 Task: Search one way flight ticket for 5 adults, 2 children, 1 infant in seat and 2 infants on lap in economy from Scottsbluff: Western Nebraska Regional Airport (william B. Heilig Field) to Springfield: Abraham Lincoln Capital Airport on 5-2-2023. Choice of flights is Frontier. Number of bags: 6 checked bags. Price is upto 77000. Outbound departure time preference is 13:45.
Action: Mouse moved to (286, 260)
Screenshot: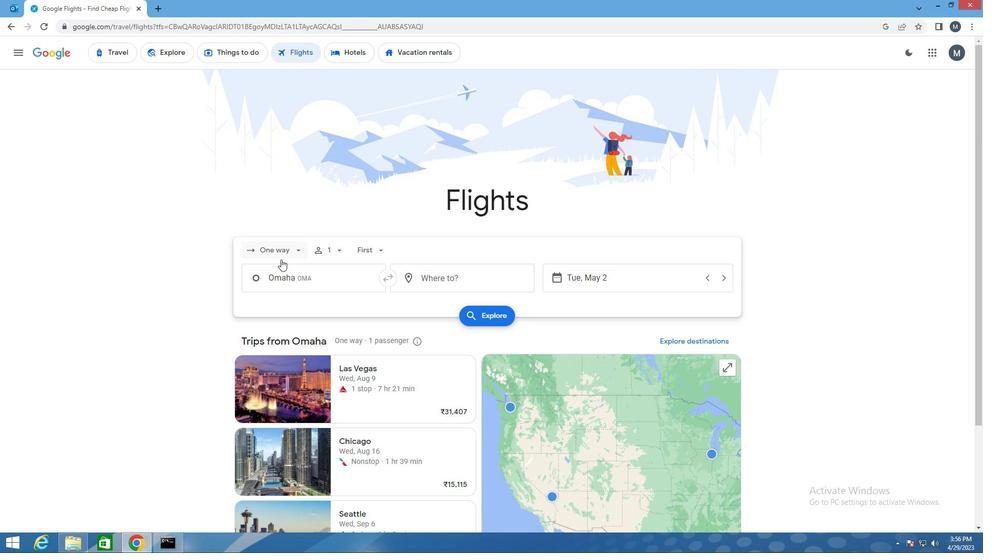
Action: Mouse pressed left at (286, 260)
Screenshot: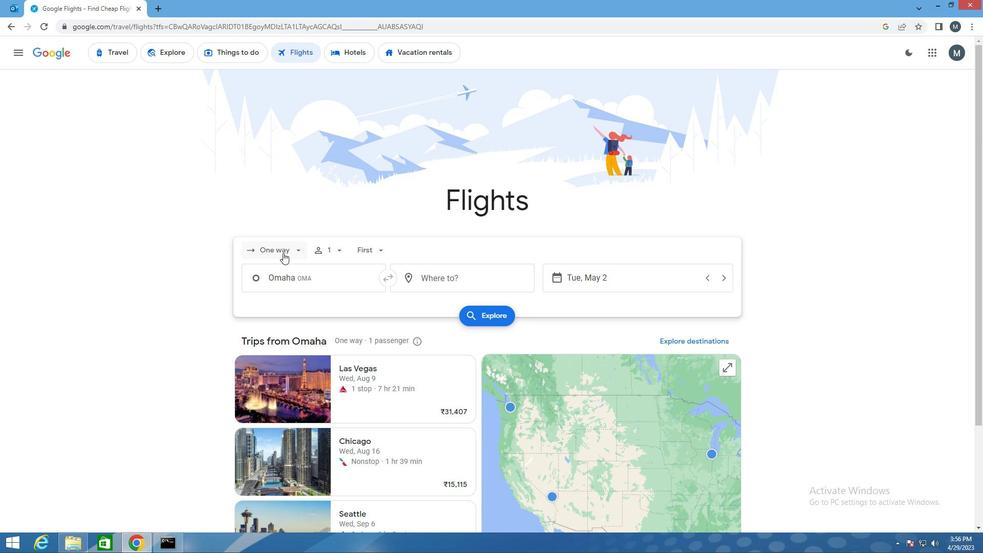 
Action: Mouse moved to (294, 301)
Screenshot: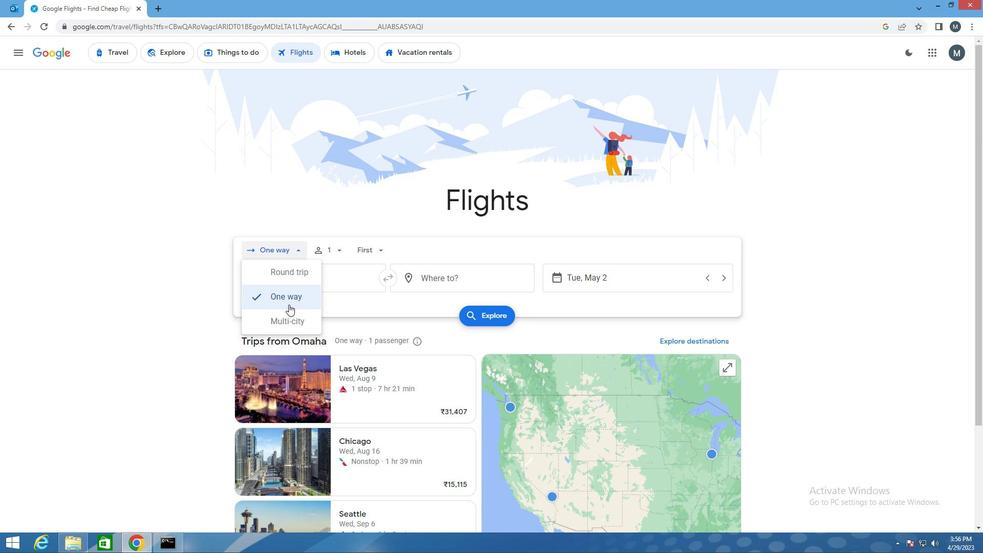 
Action: Mouse pressed left at (294, 301)
Screenshot: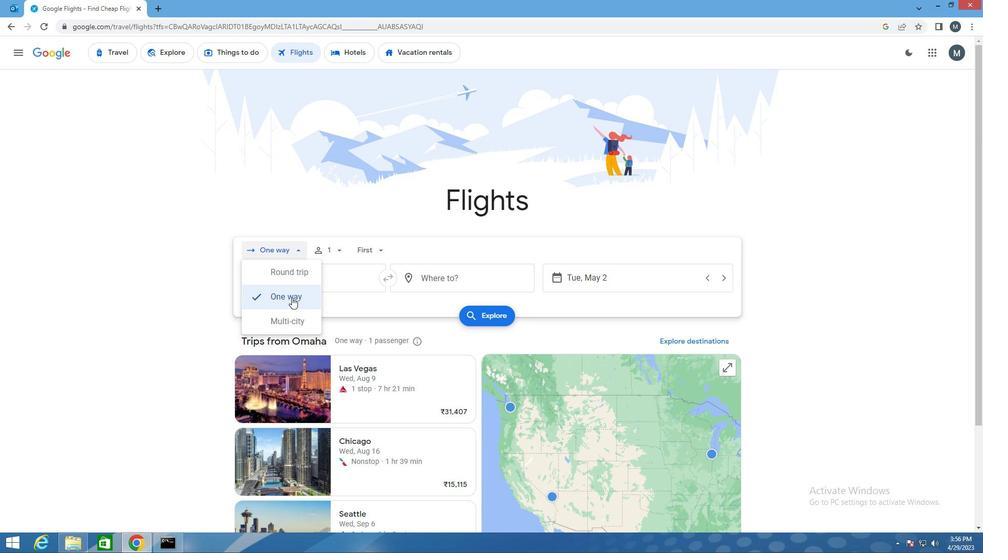 
Action: Mouse moved to (333, 258)
Screenshot: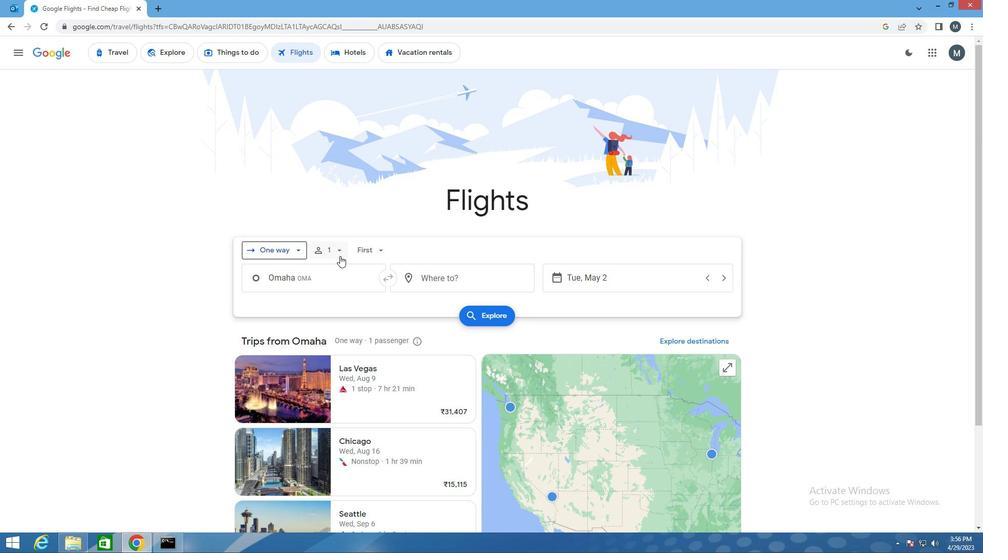 
Action: Mouse pressed left at (333, 258)
Screenshot: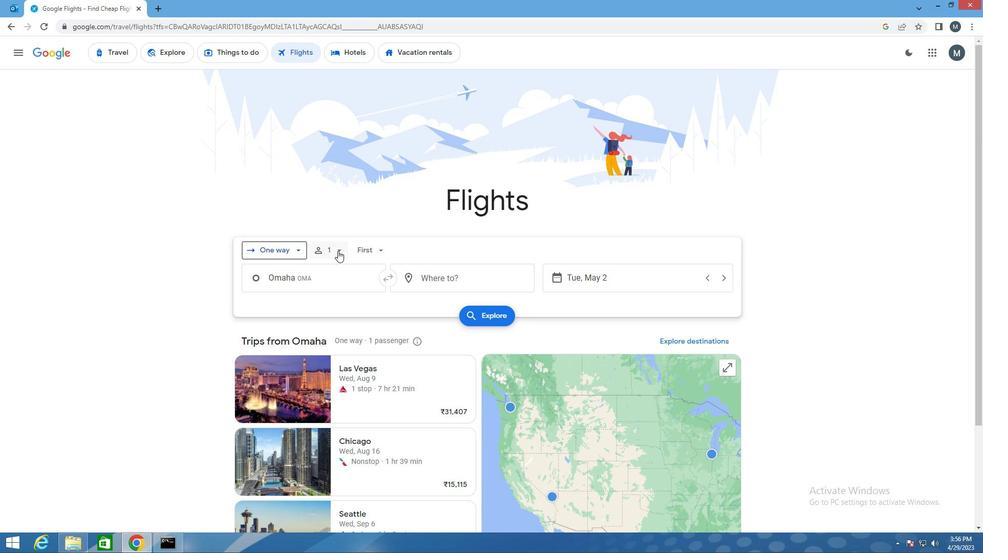 
Action: Mouse moved to (402, 282)
Screenshot: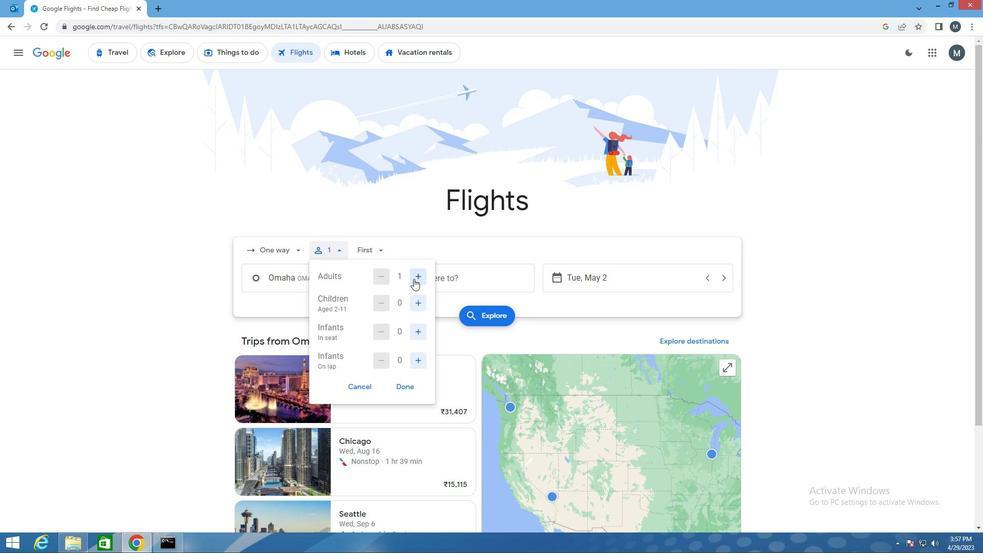 
Action: Mouse pressed left at (402, 282)
Screenshot: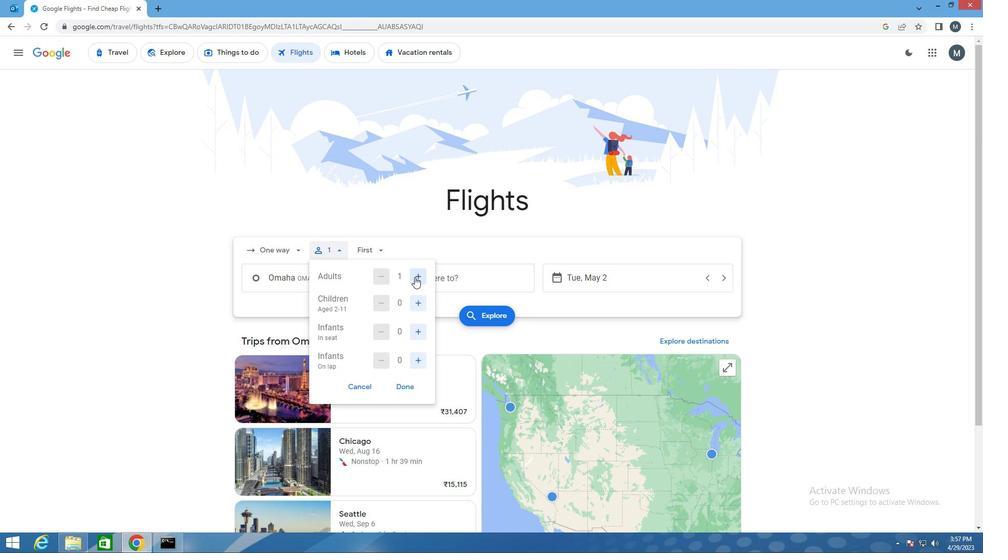 
Action: Mouse pressed left at (402, 282)
Screenshot: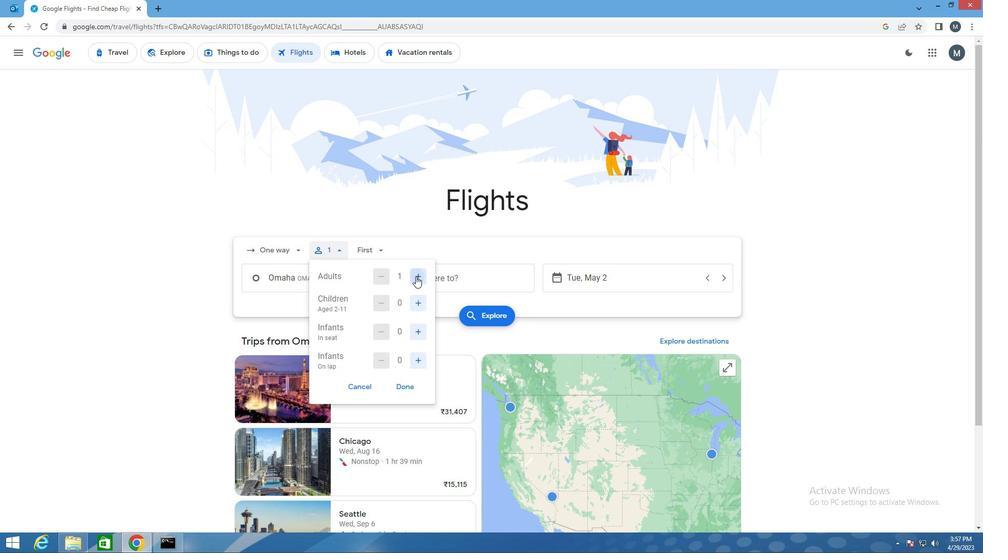
Action: Mouse pressed left at (402, 282)
Screenshot: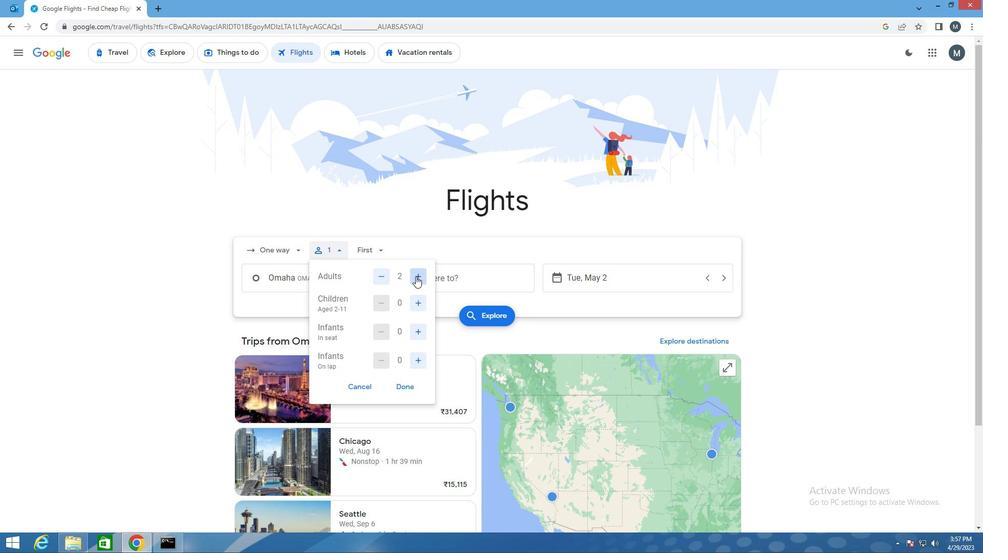 
Action: Mouse pressed left at (402, 282)
Screenshot: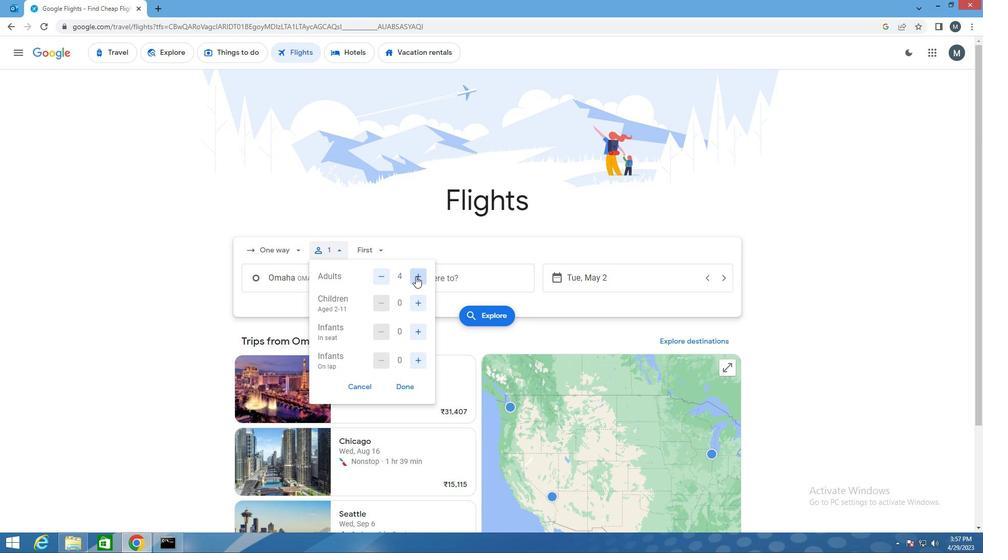 
Action: Mouse moved to (408, 306)
Screenshot: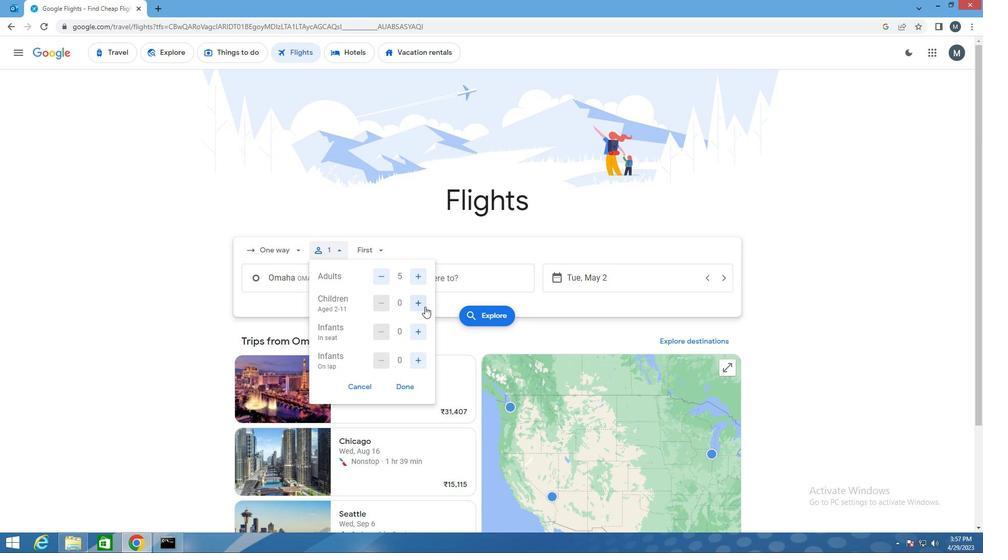 
Action: Mouse pressed left at (408, 306)
Screenshot: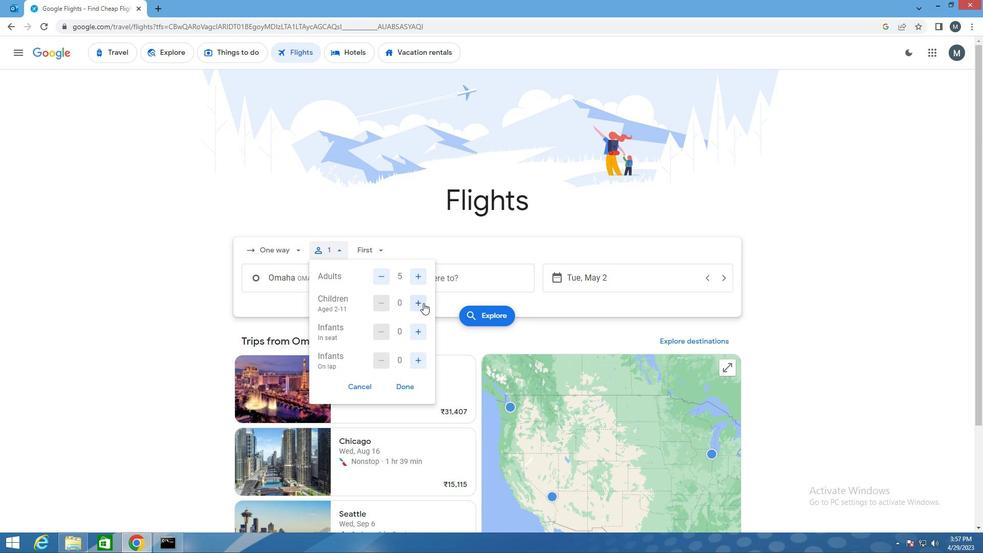 
Action: Mouse pressed left at (408, 306)
Screenshot: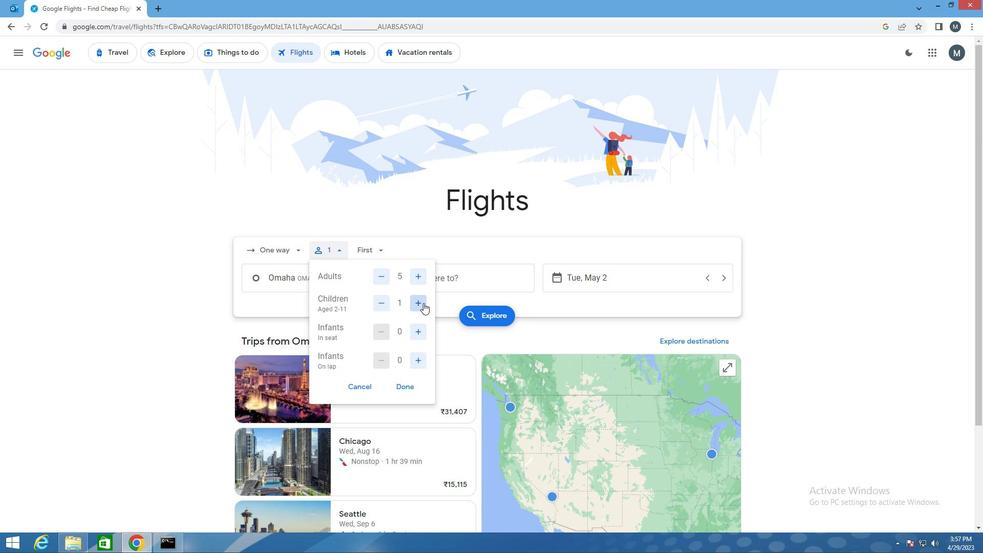 
Action: Mouse moved to (403, 329)
Screenshot: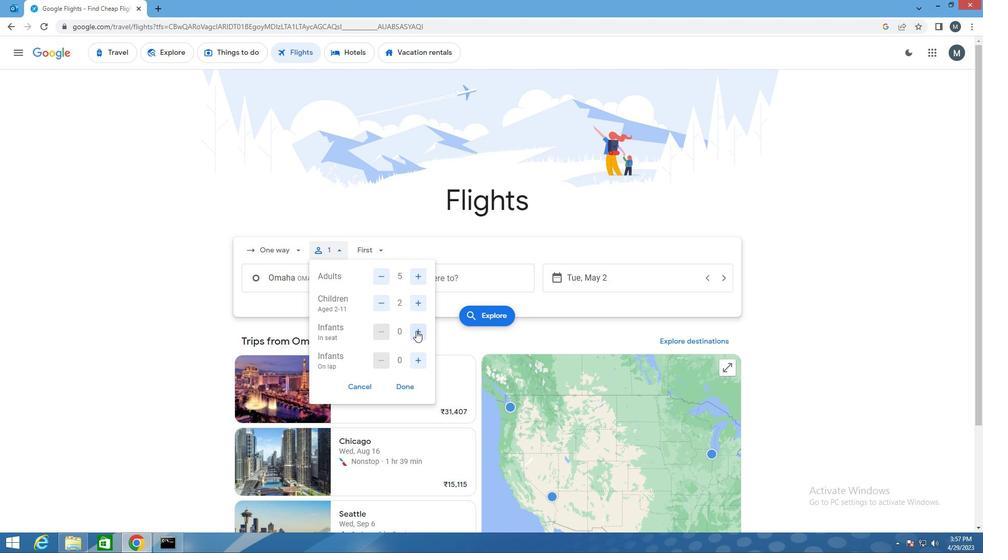
Action: Mouse pressed left at (403, 329)
Screenshot: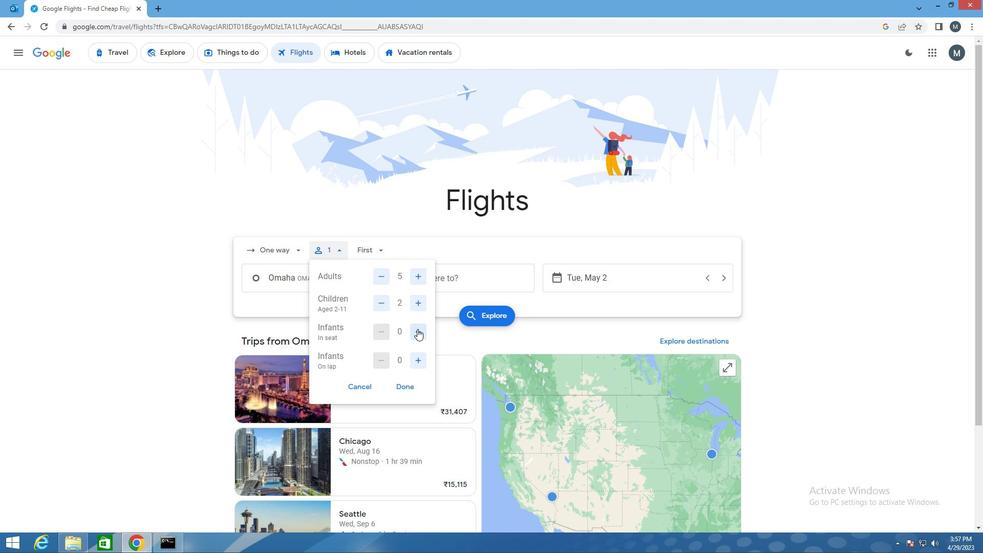 
Action: Mouse moved to (402, 356)
Screenshot: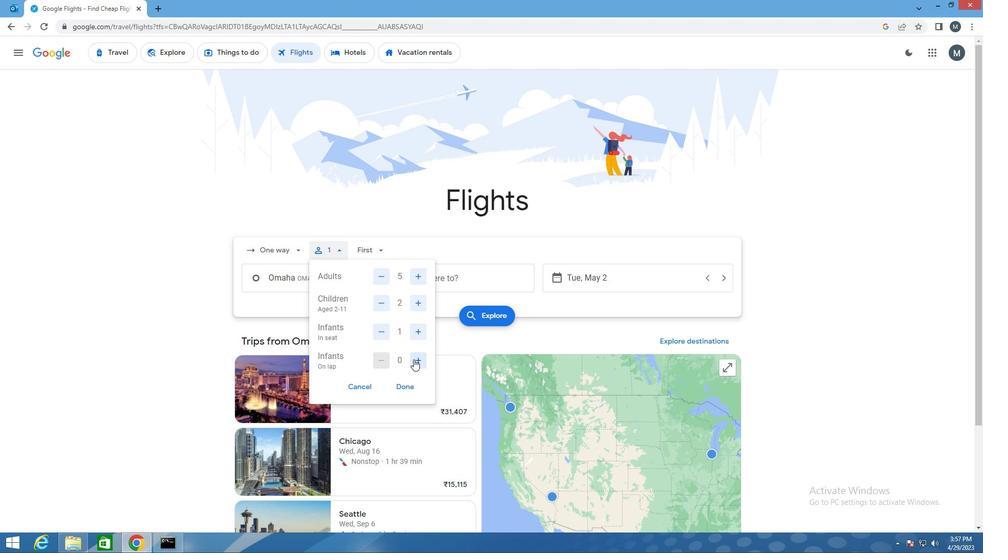 
Action: Mouse pressed left at (402, 356)
Screenshot: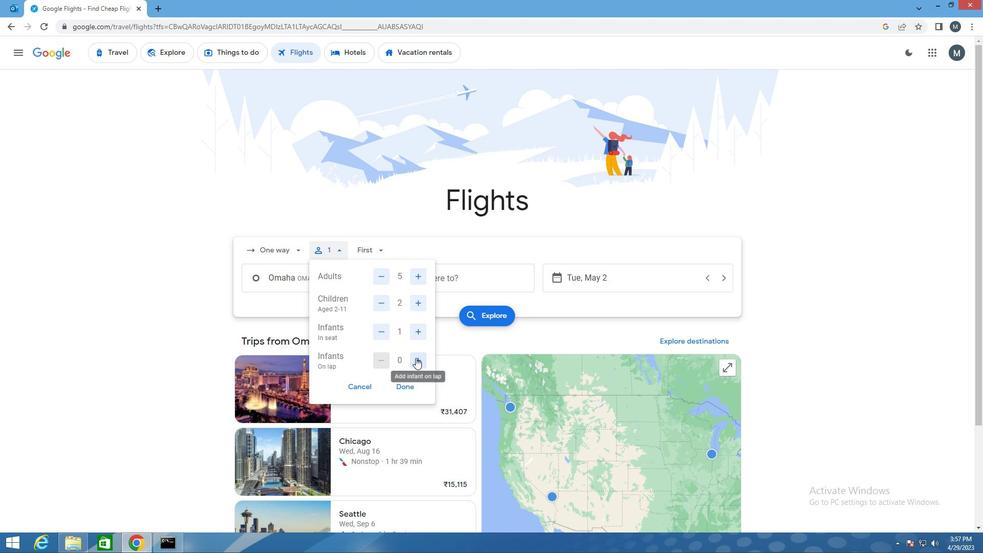 
Action: Mouse pressed left at (402, 356)
Screenshot: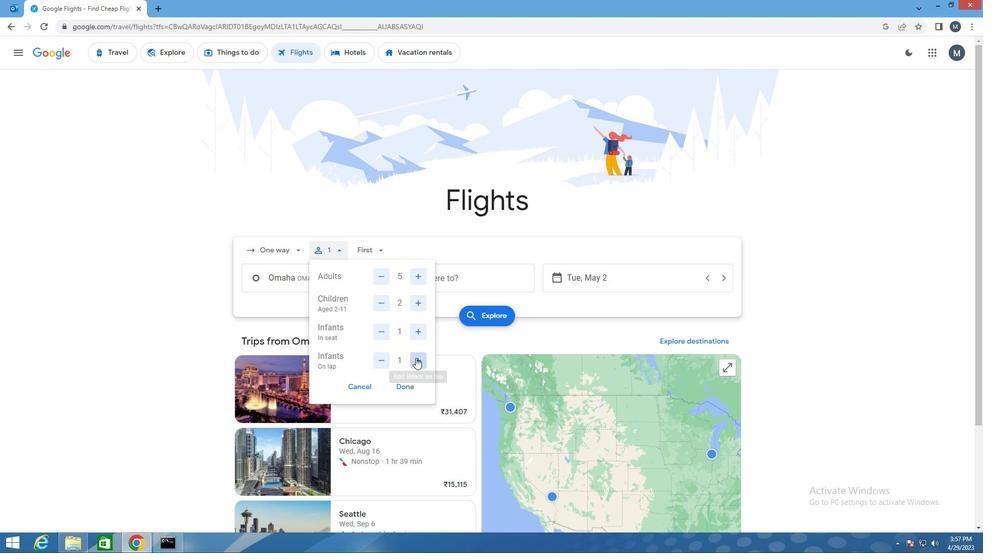 
Action: Mouse moved to (367, 357)
Screenshot: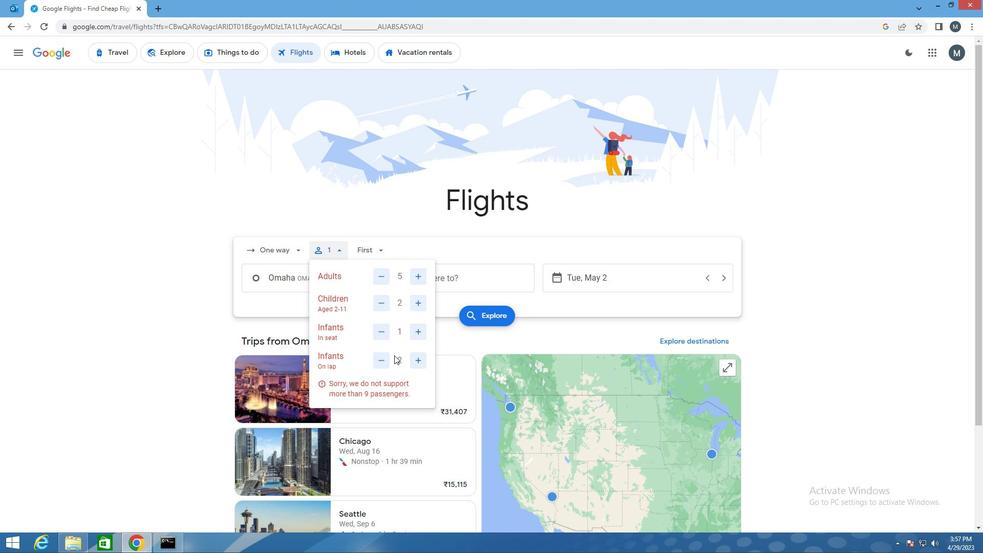 
Action: Mouse pressed left at (367, 357)
Screenshot: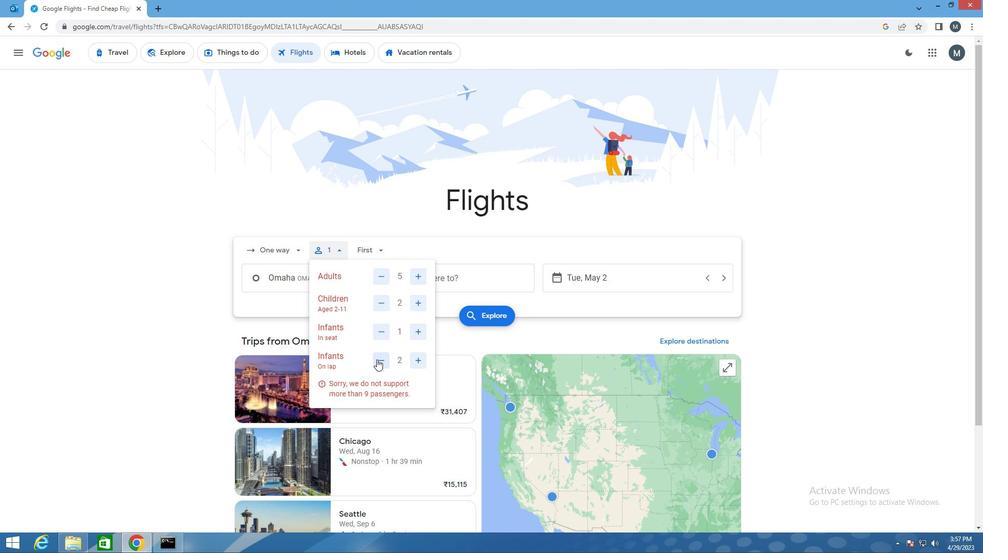 
Action: Mouse moved to (387, 382)
Screenshot: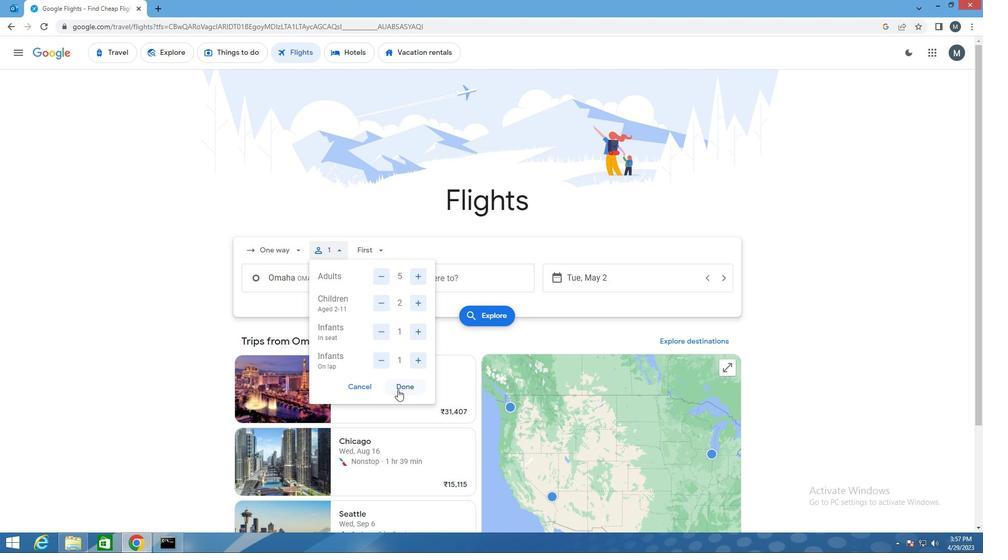 
Action: Mouse pressed left at (387, 382)
Screenshot: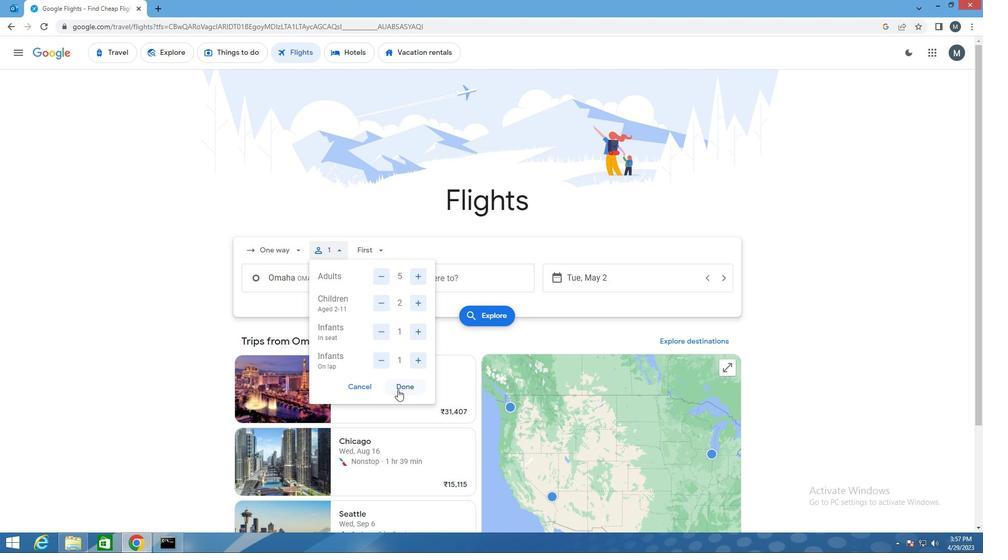 
Action: Mouse moved to (366, 255)
Screenshot: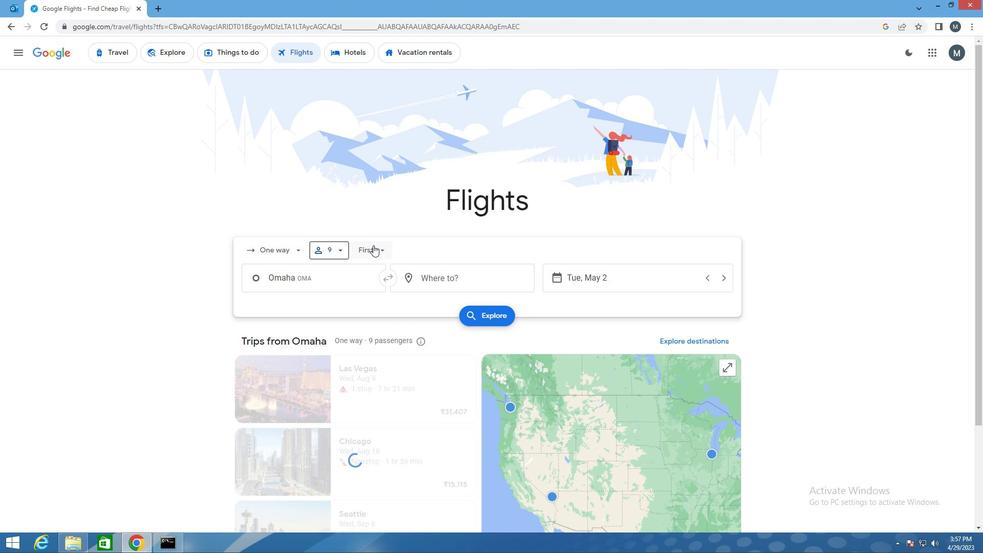 
Action: Mouse pressed left at (366, 255)
Screenshot: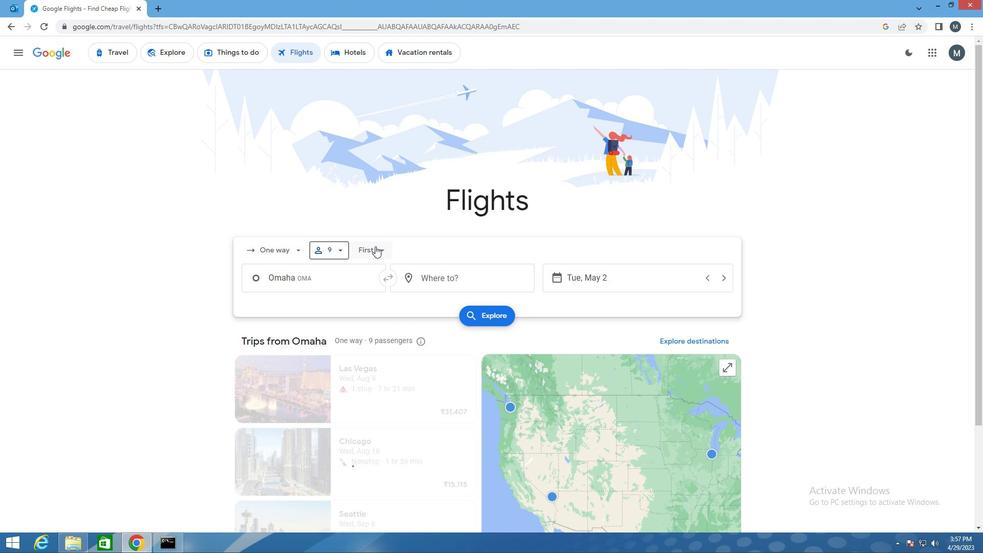 
Action: Mouse moved to (386, 276)
Screenshot: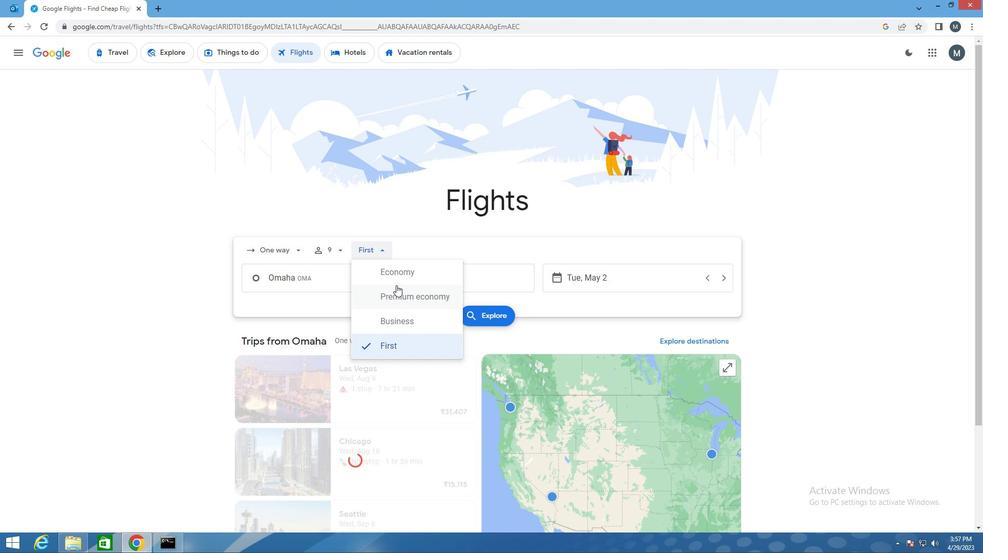 
Action: Mouse pressed left at (386, 276)
Screenshot: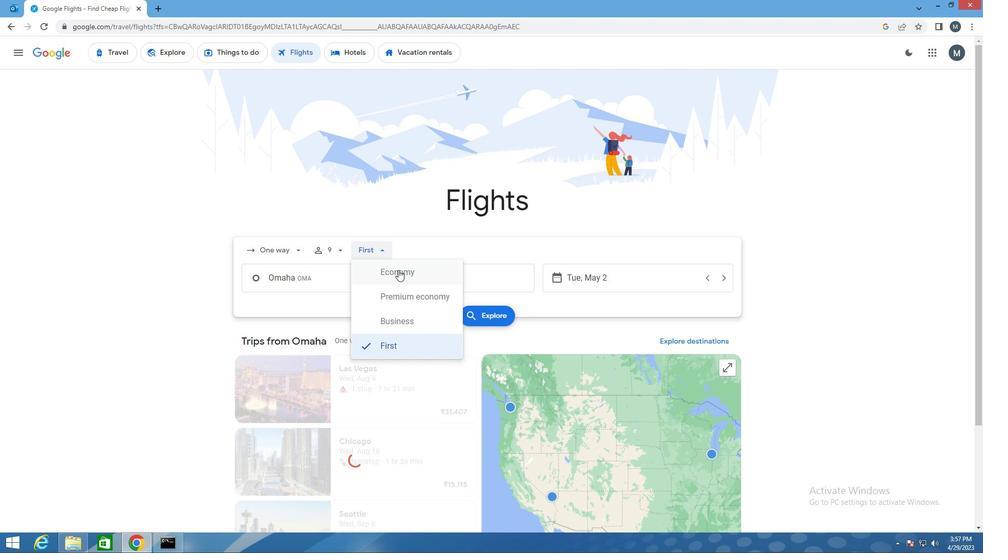 
Action: Mouse moved to (315, 289)
Screenshot: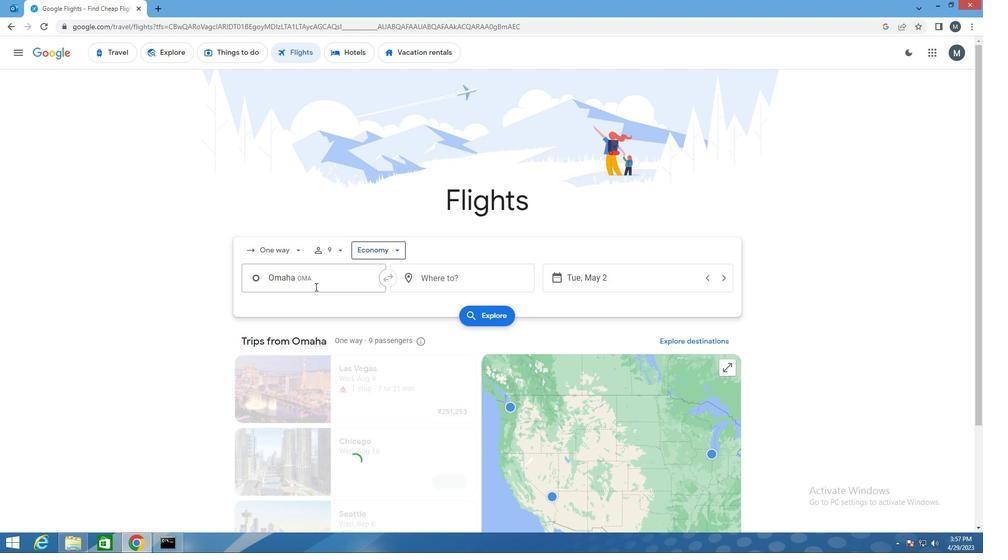 
Action: Mouse pressed left at (315, 289)
Screenshot: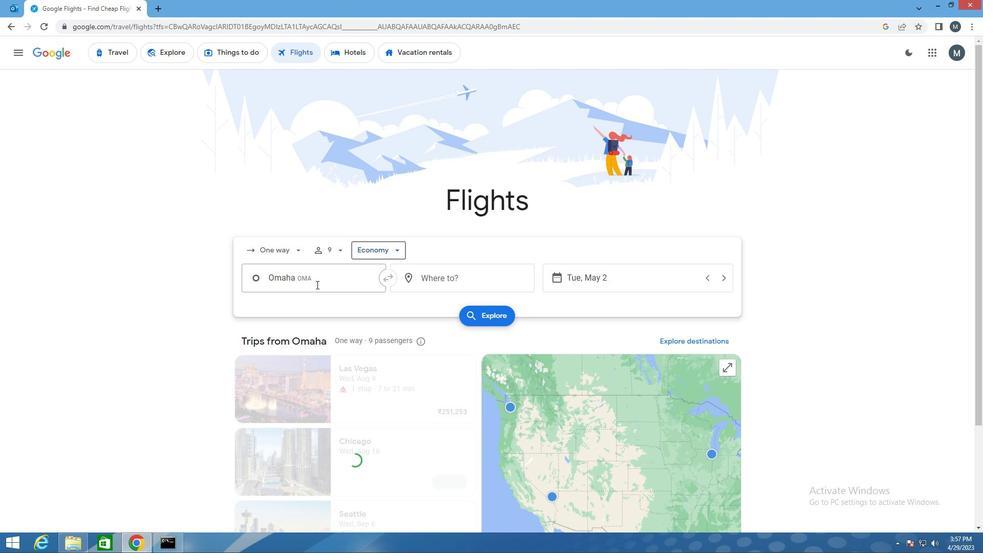 
Action: Mouse moved to (317, 288)
Screenshot: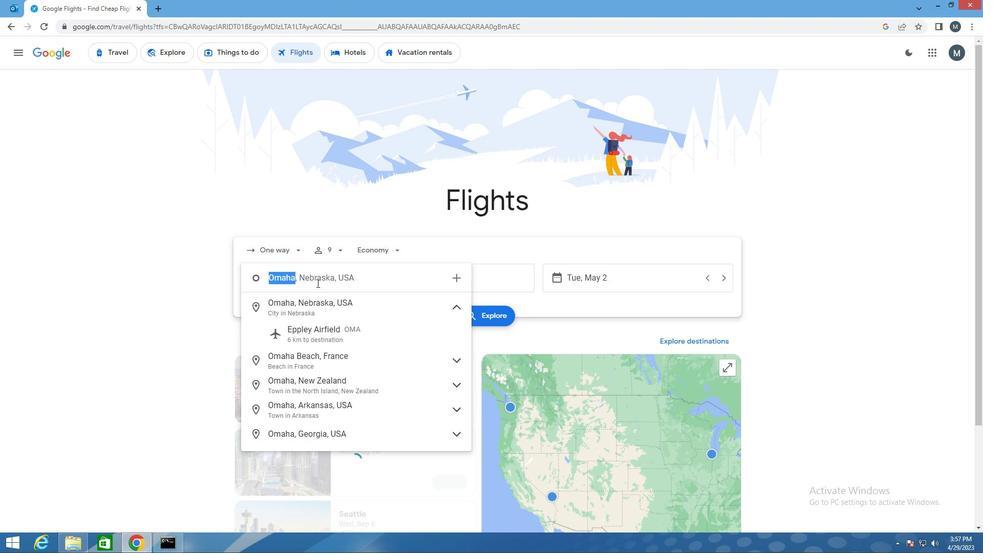 
Action: Key pressed bff
Screenshot: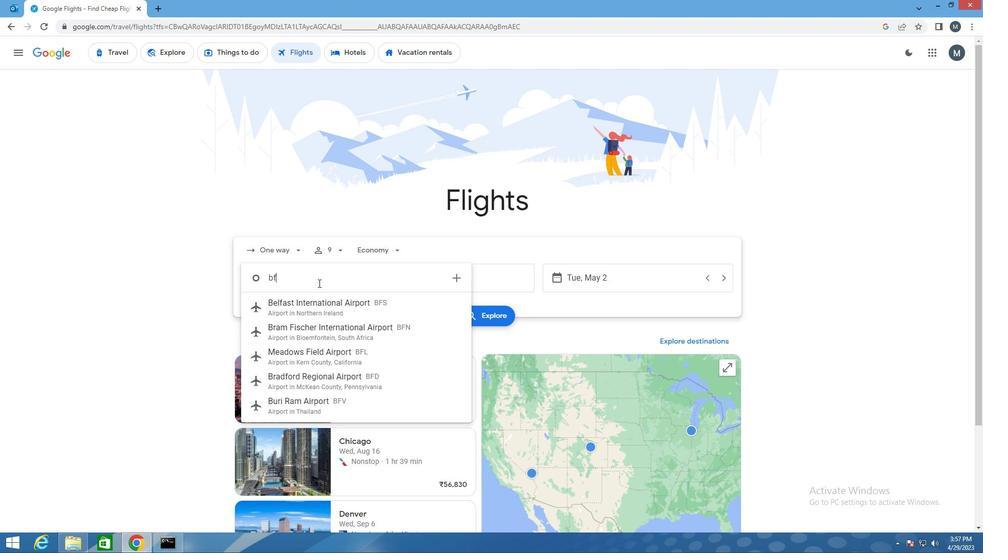 
Action: Mouse moved to (334, 312)
Screenshot: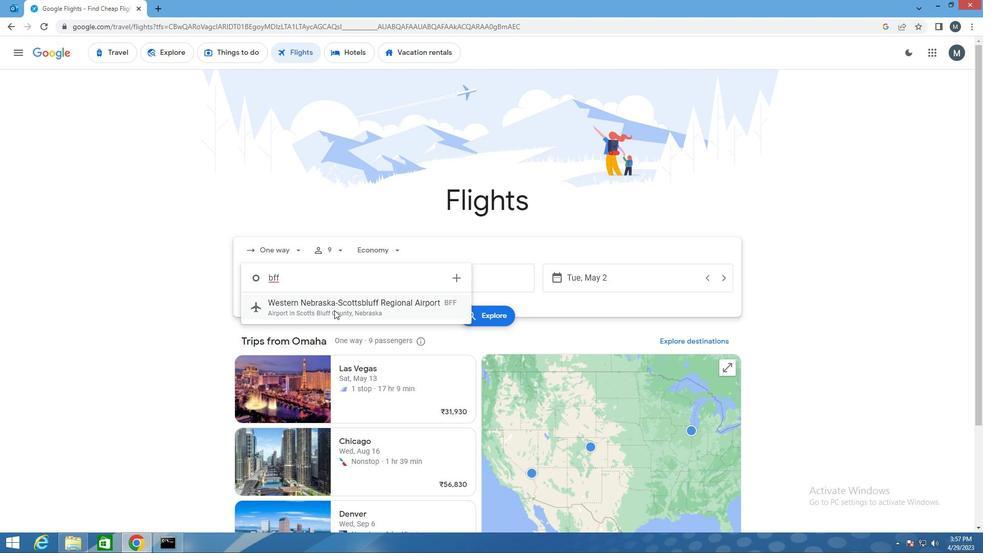 
Action: Mouse pressed left at (334, 312)
Screenshot: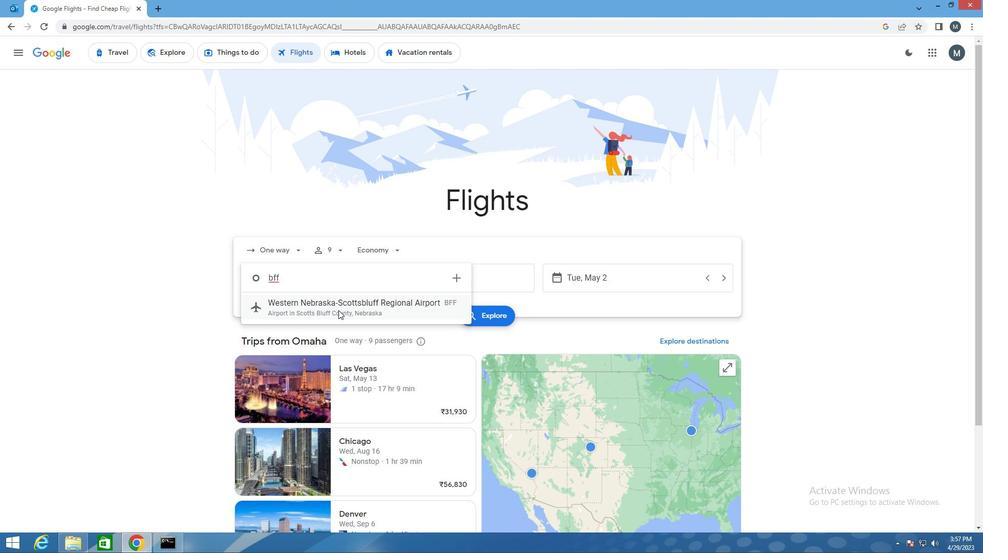 
Action: Mouse moved to (447, 278)
Screenshot: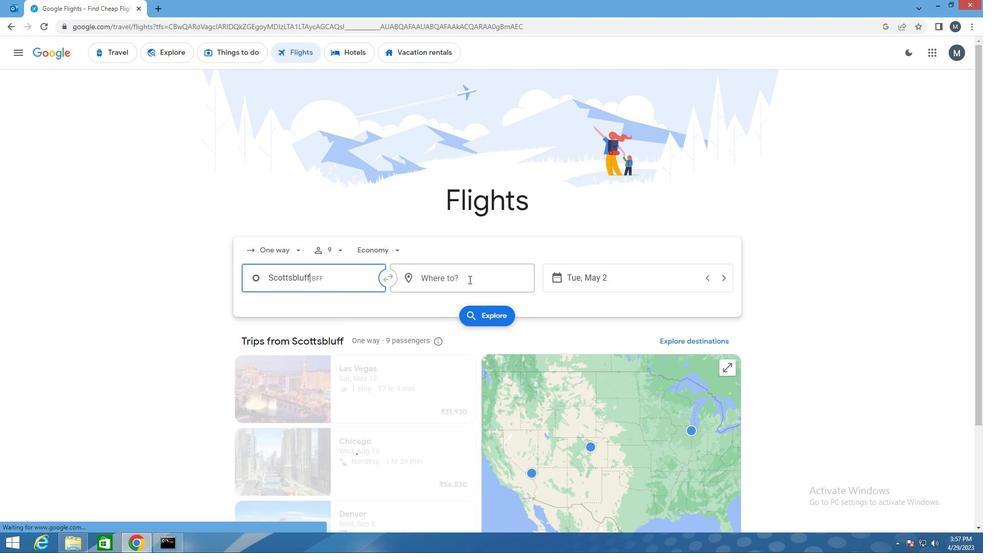 
Action: Mouse pressed left at (447, 278)
Screenshot: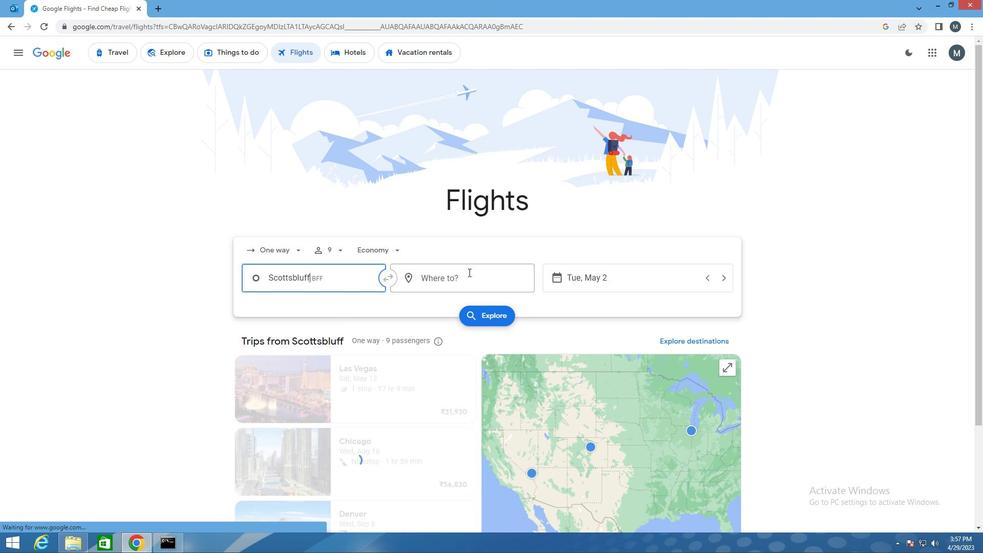 
Action: Mouse moved to (446, 278)
Screenshot: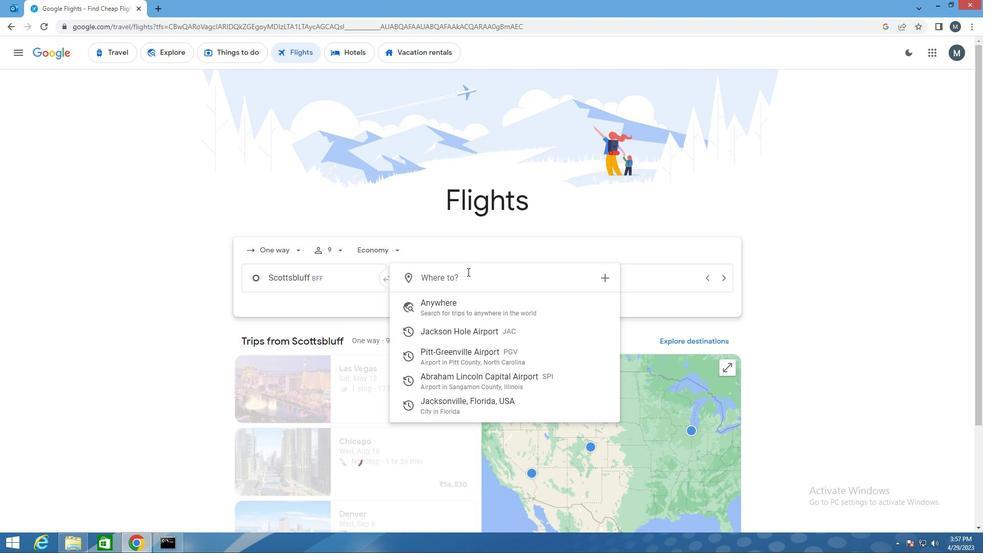 
Action: Key pressed s
Screenshot: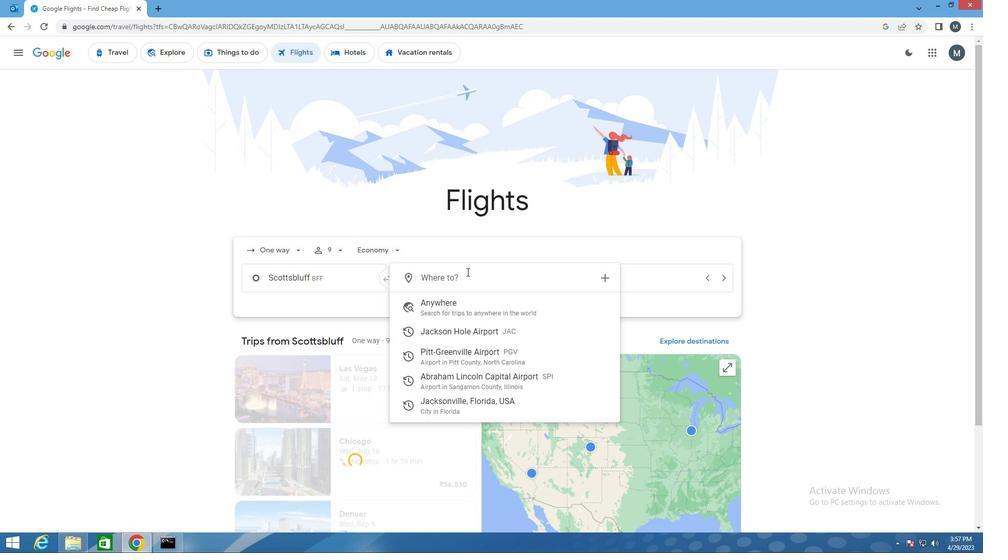 
Action: Mouse moved to (446, 278)
Screenshot: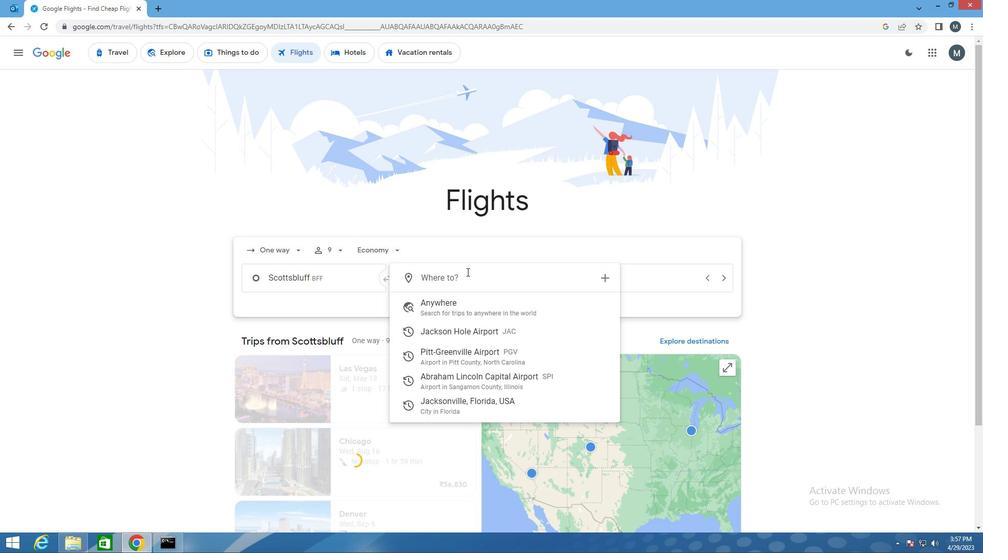 
Action: Key pressed pi
Screenshot: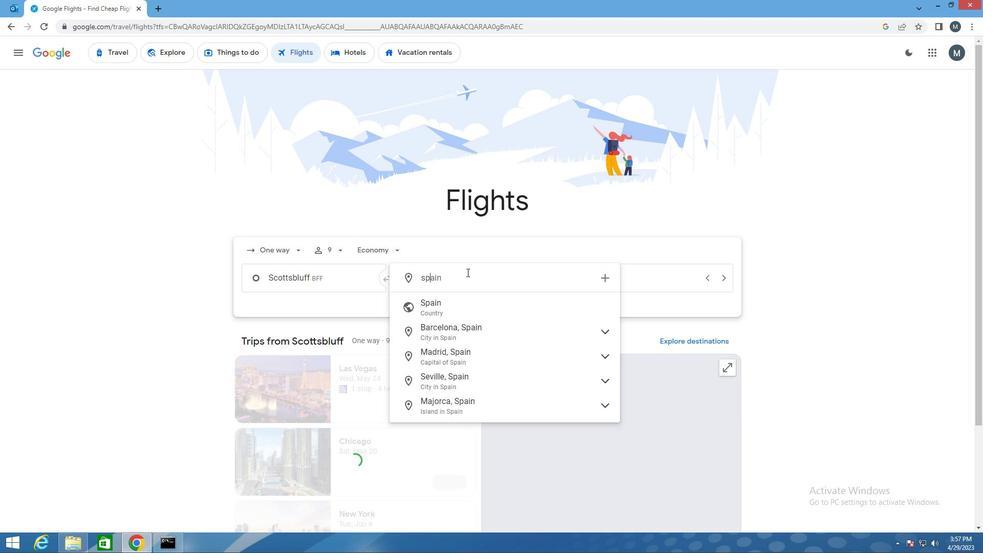
Action: Mouse moved to (445, 311)
Screenshot: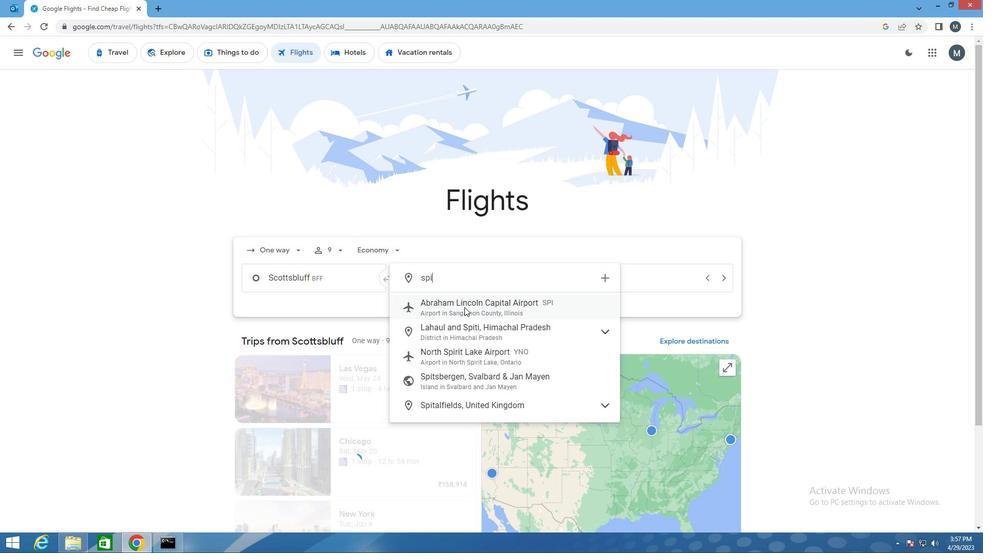 
Action: Mouse pressed left at (445, 311)
Screenshot: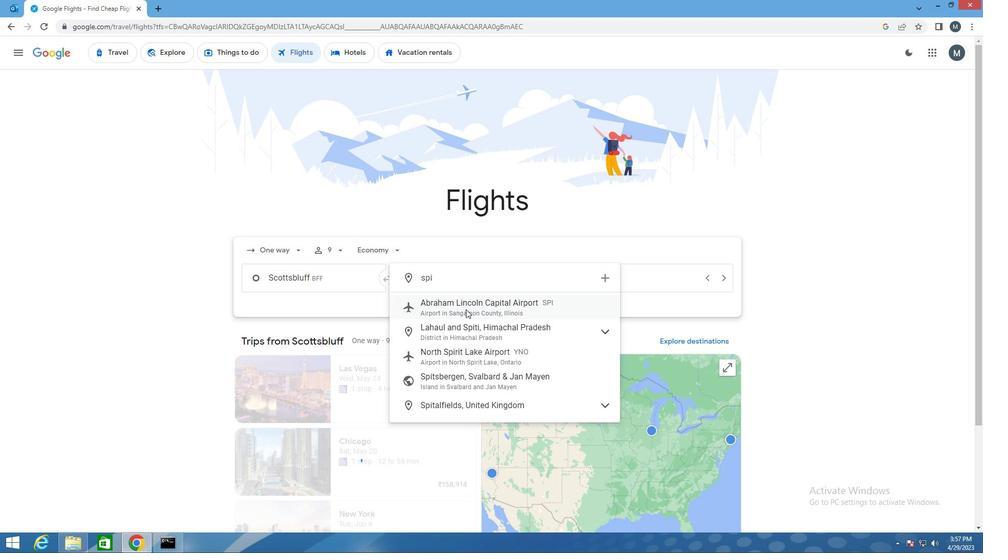 
Action: Mouse moved to (537, 276)
Screenshot: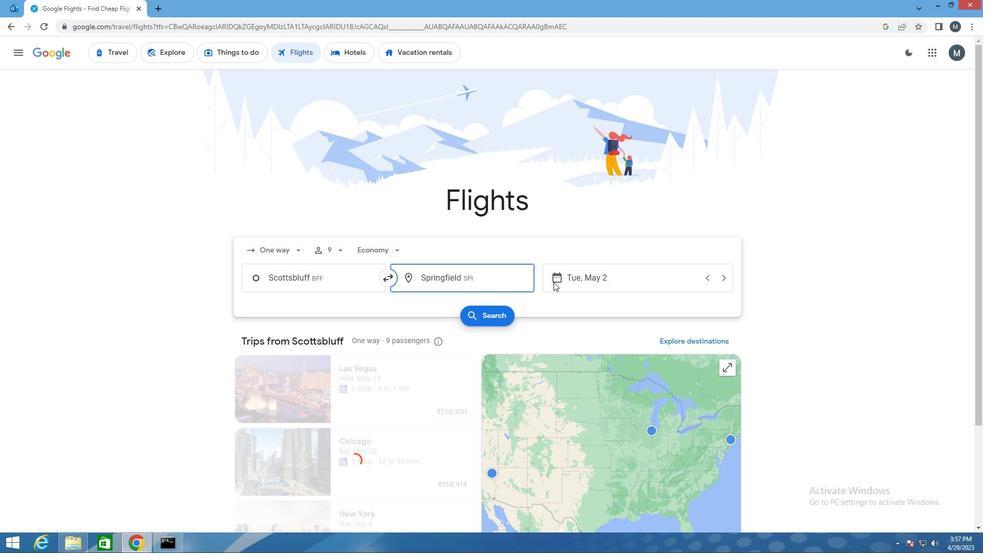 
Action: Mouse pressed left at (537, 276)
Screenshot: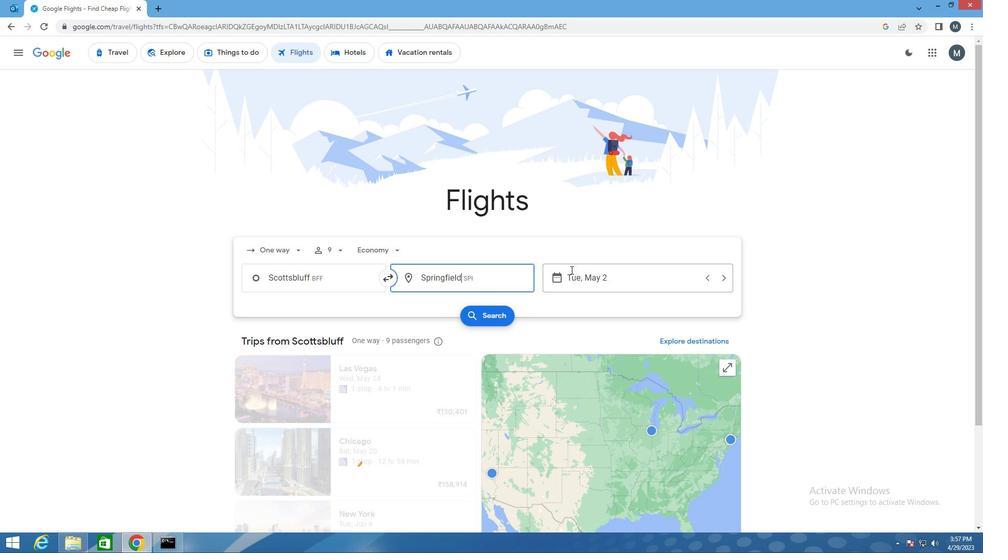 
Action: Mouse moved to (571, 346)
Screenshot: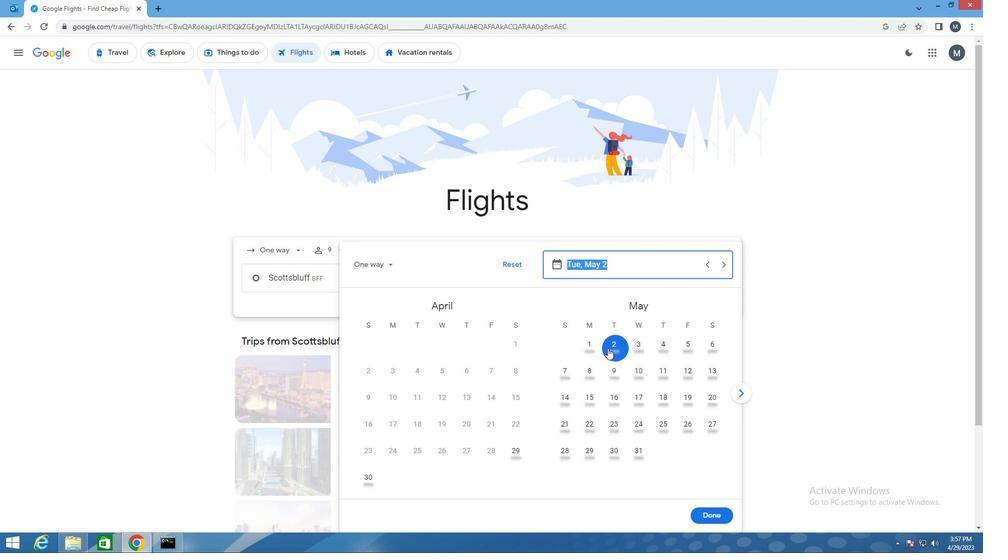 
Action: Mouse pressed left at (571, 346)
Screenshot: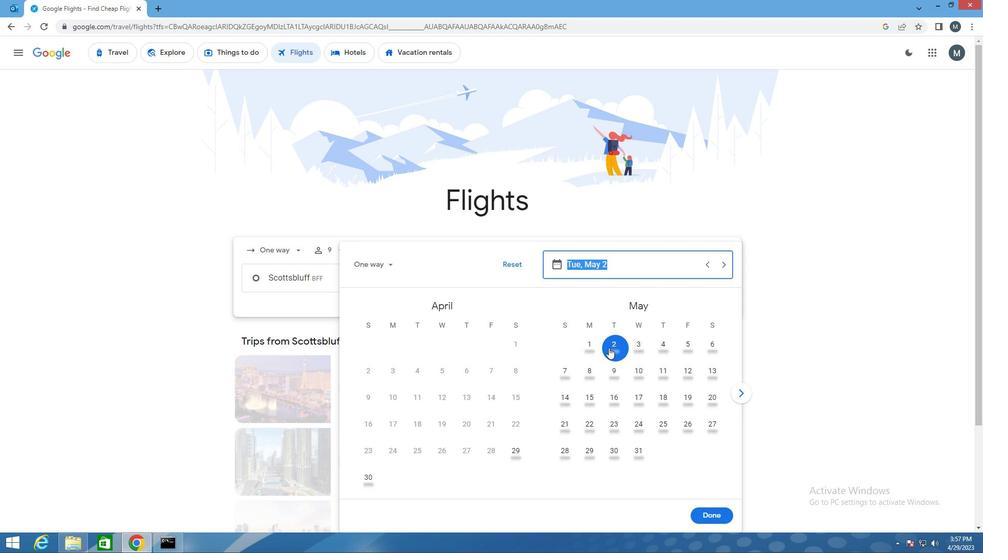 
Action: Mouse moved to (653, 497)
Screenshot: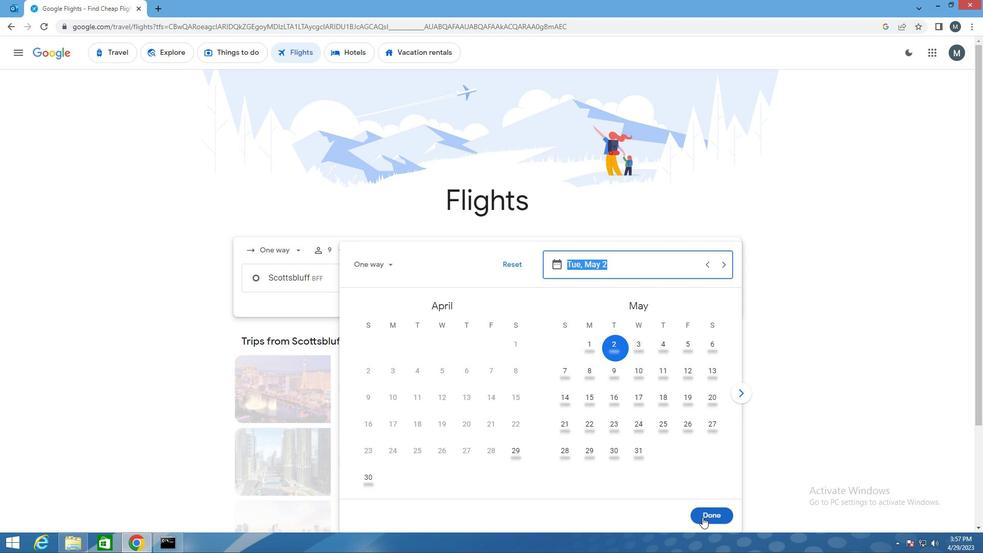 
Action: Mouse pressed left at (653, 497)
Screenshot: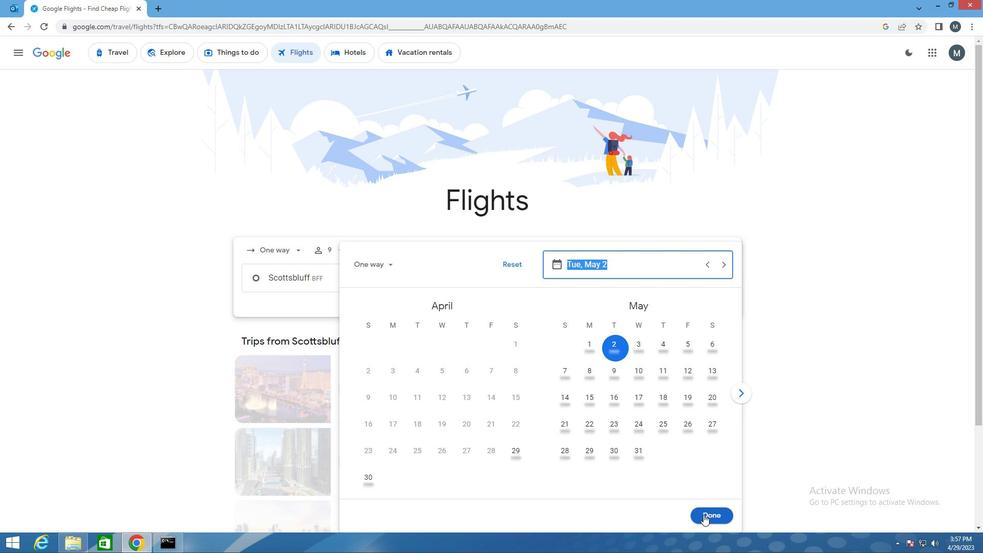 
Action: Mouse moved to (449, 317)
Screenshot: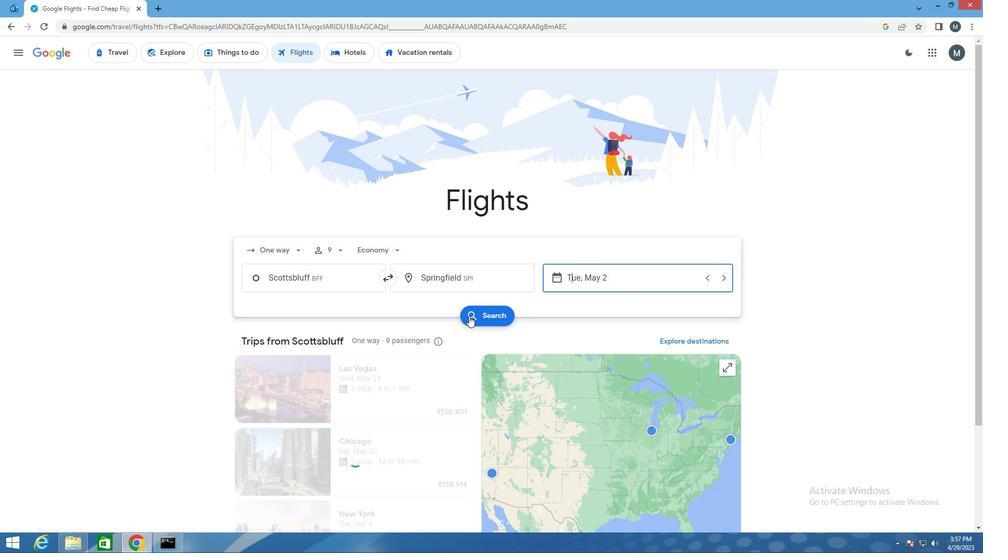 
Action: Mouse pressed left at (449, 317)
Screenshot: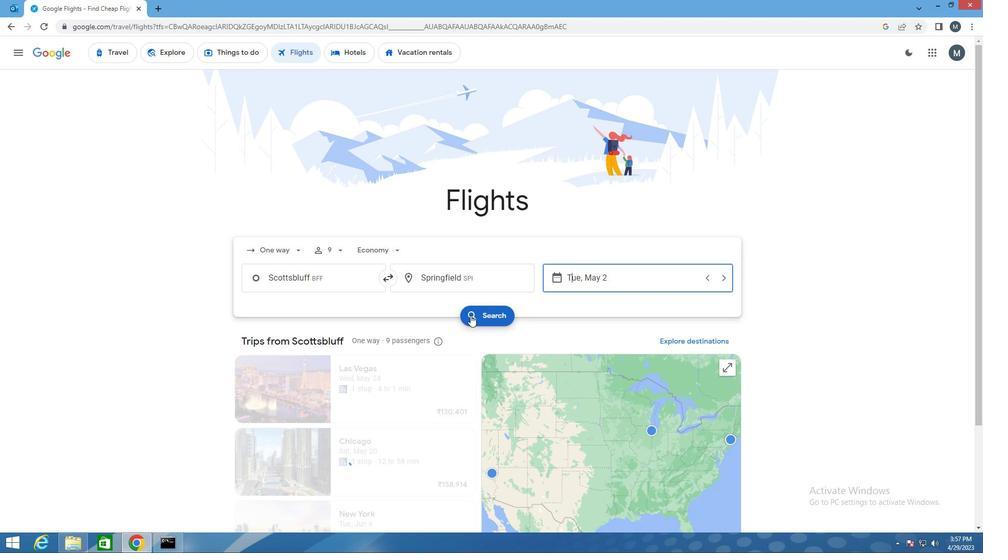 
Action: Mouse moved to (254, 170)
Screenshot: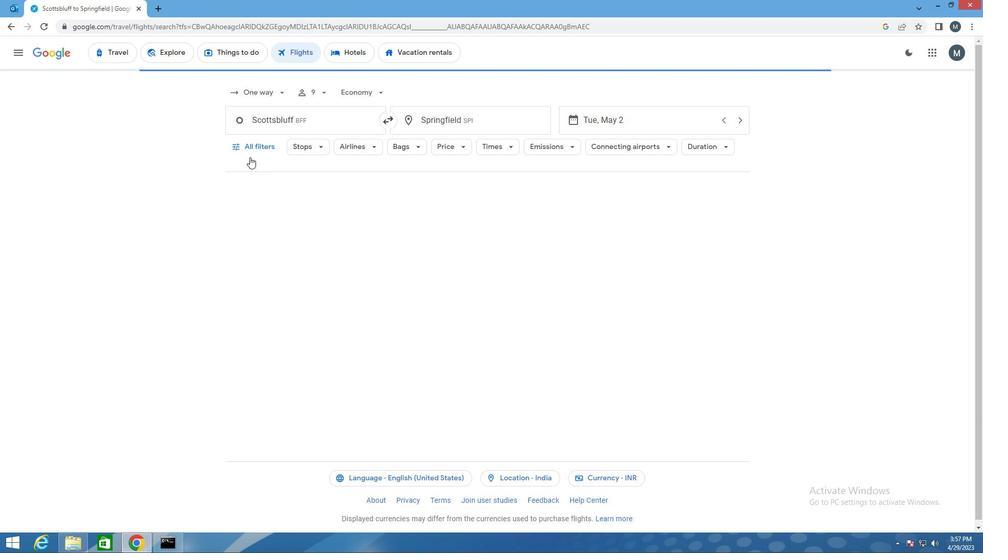 
Action: Mouse pressed left at (254, 170)
Screenshot: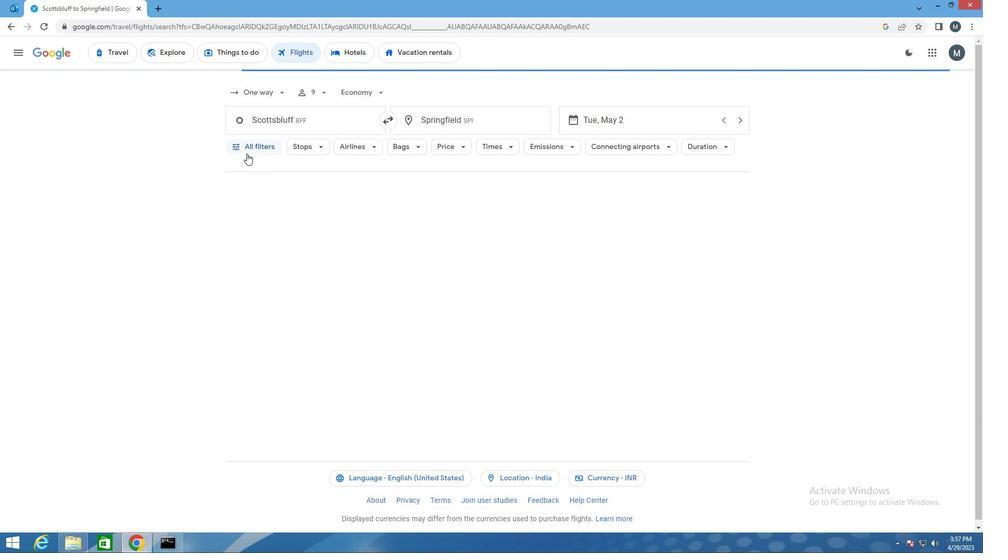 
Action: Mouse moved to (308, 290)
Screenshot: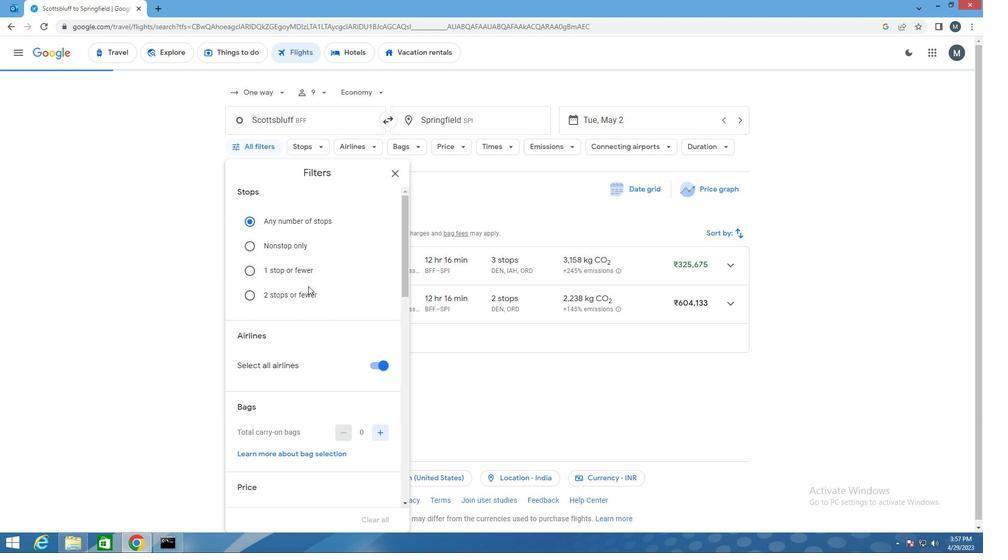 
Action: Mouse scrolled (308, 290) with delta (0, 0)
Screenshot: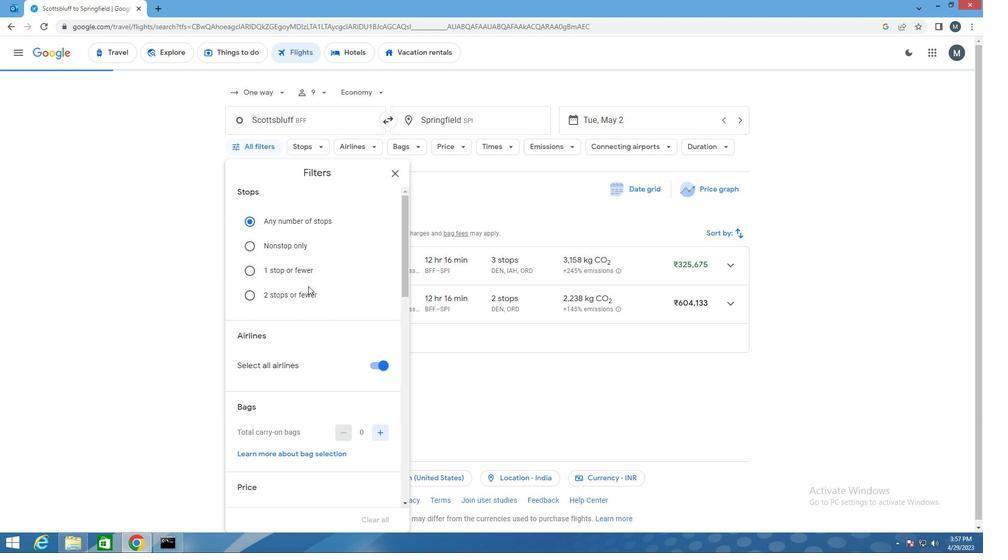 
Action: Mouse moved to (308, 291)
Screenshot: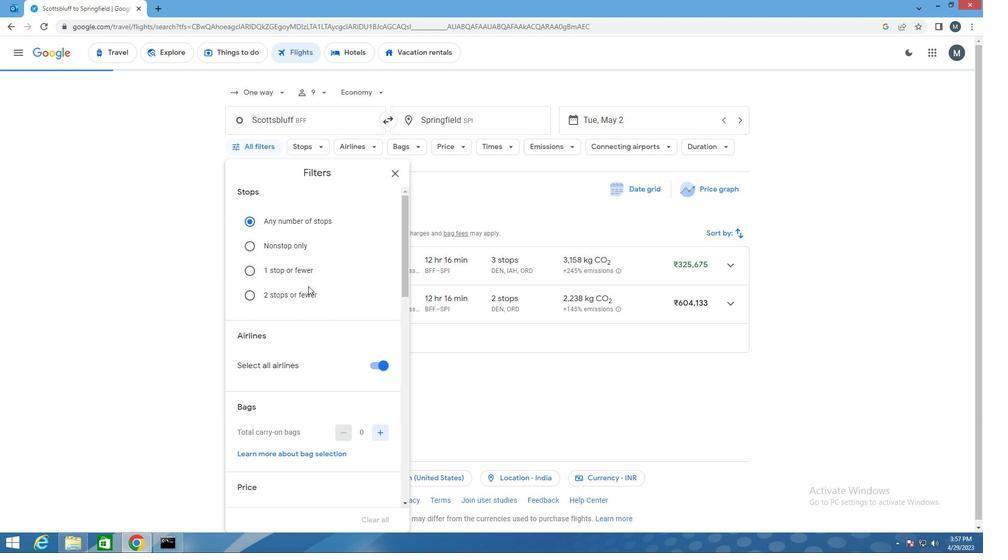 
Action: Mouse scrolled (308, 290) with delta (0, 0)
Screenshot: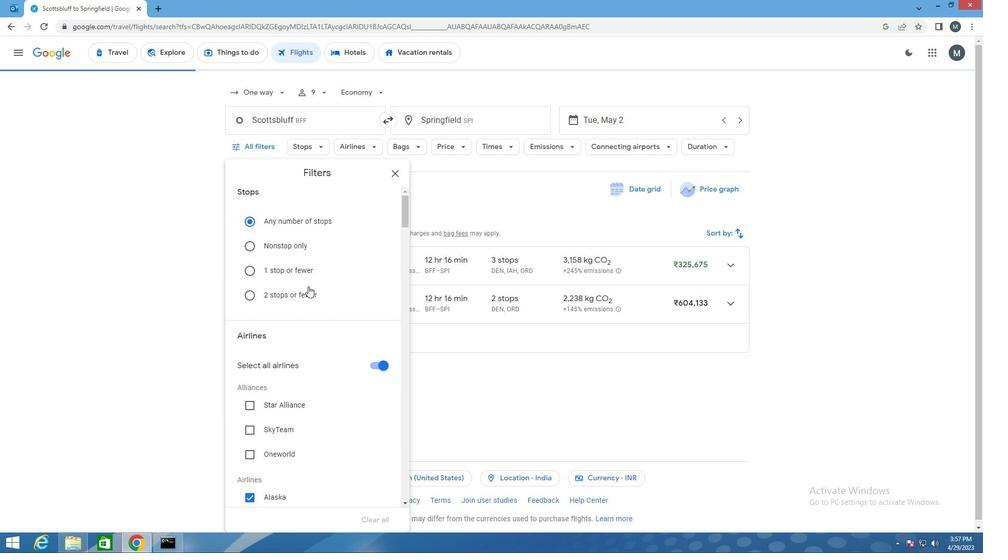 
Action: Mouse moved to (367, 271)
Screenshot: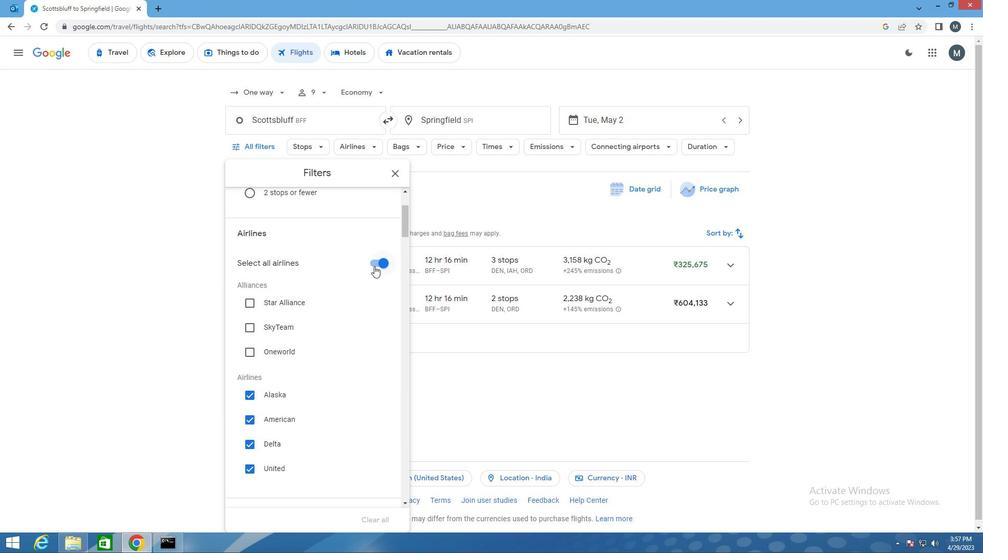 
Action: Mouse pressed left at (367, 271)
Screenshot: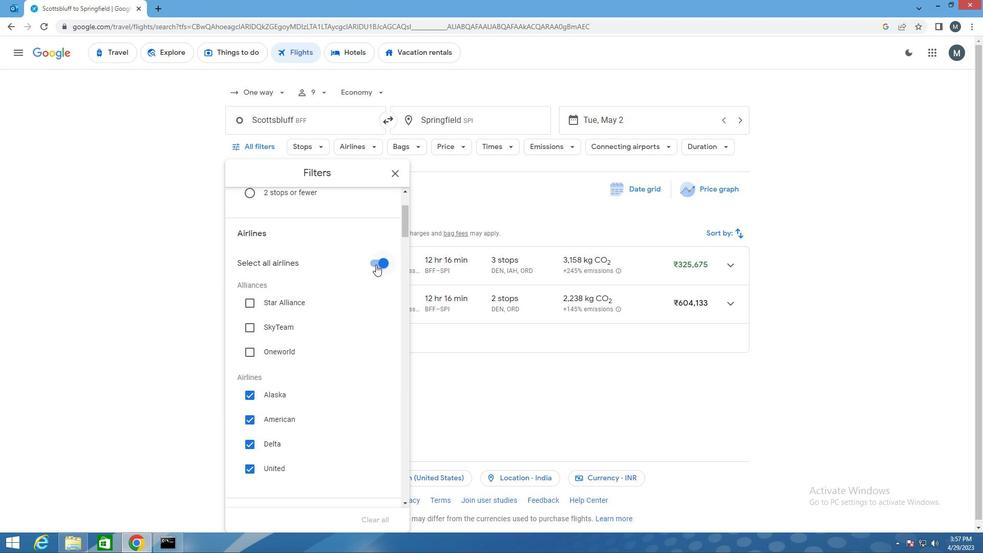 
Action: Mouse moved to (302, 339)
Screenshot: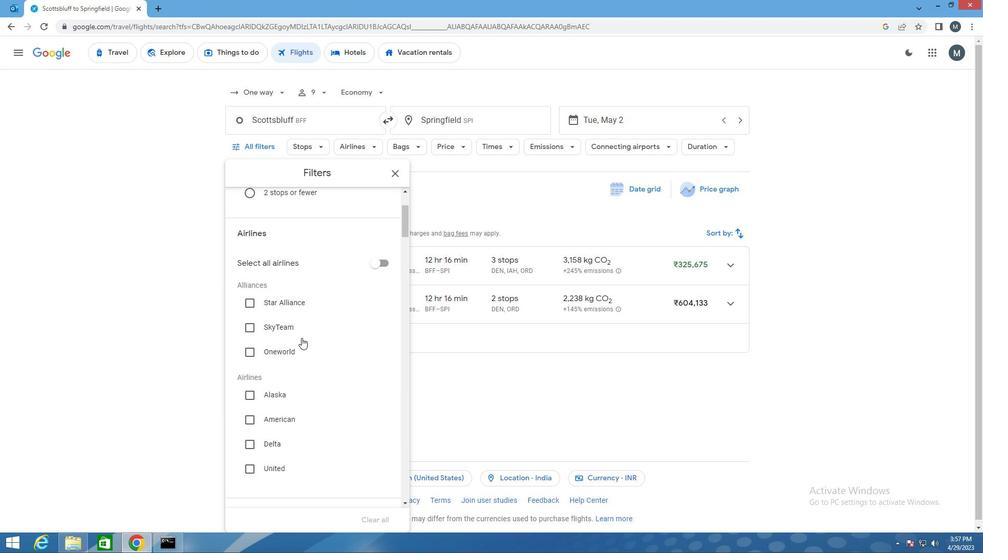 
Action: Mouse scrolled (302, 338) with delta (0, 0)
Screenshot: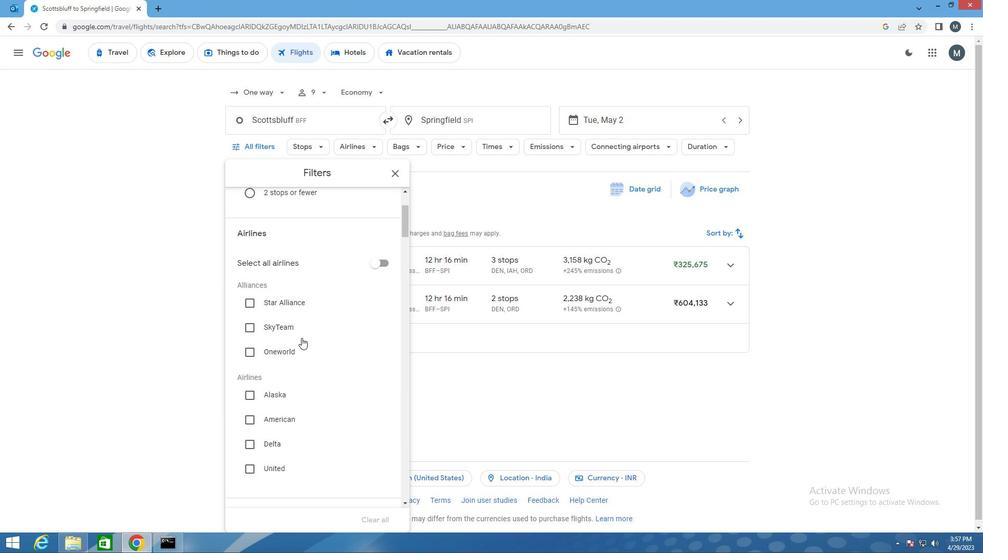 
Action: Mouse moved to (300, 339)
Screenshot: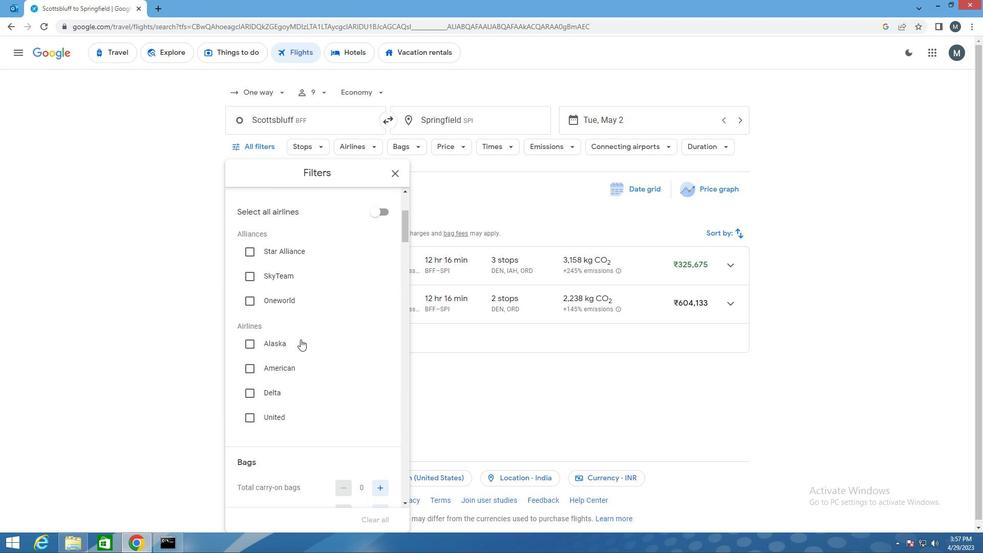 
Action: Mouse scrolled (300, 339) with delta (0, 0)
Screenshot: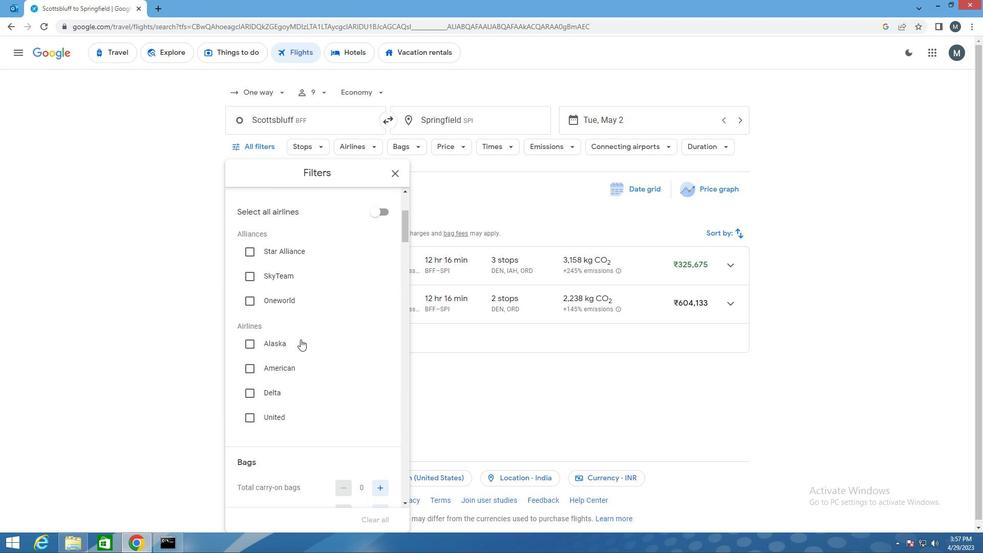 
Action: Mouse moved to (299, 339)
Screenshot: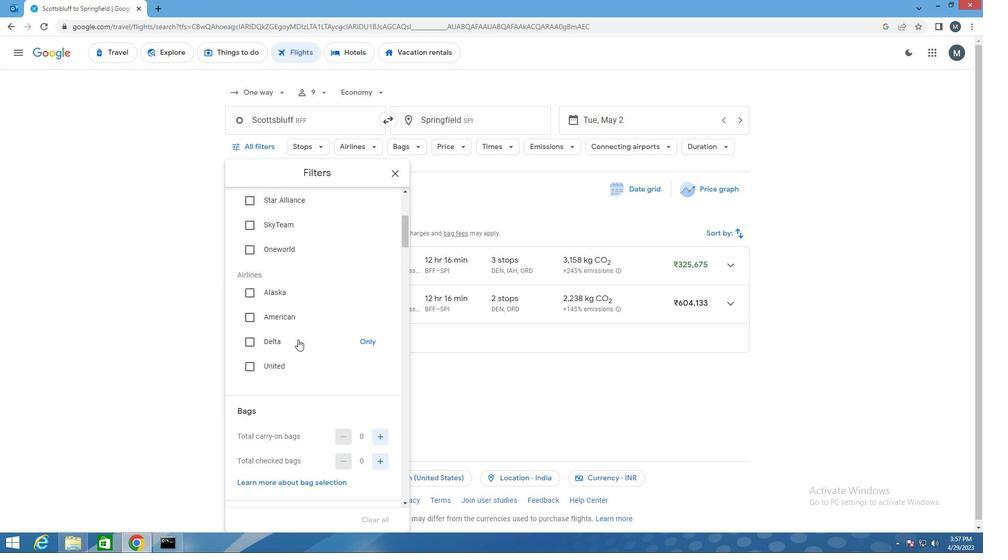 
Action: Mouse scrolled (299, 339) with delta (0, 0)
Screenshot: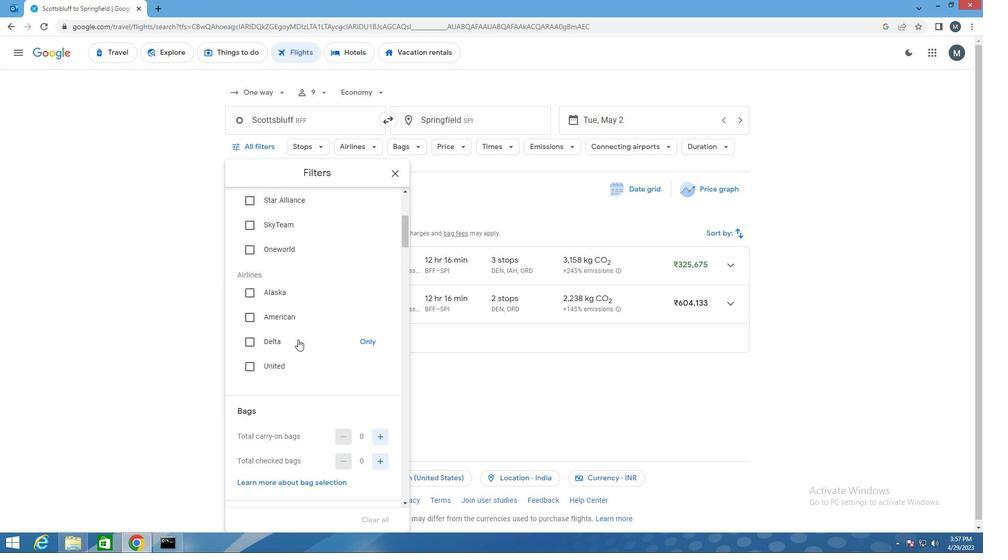 
Action: Mouse moved to (300, 340)
Screenshot: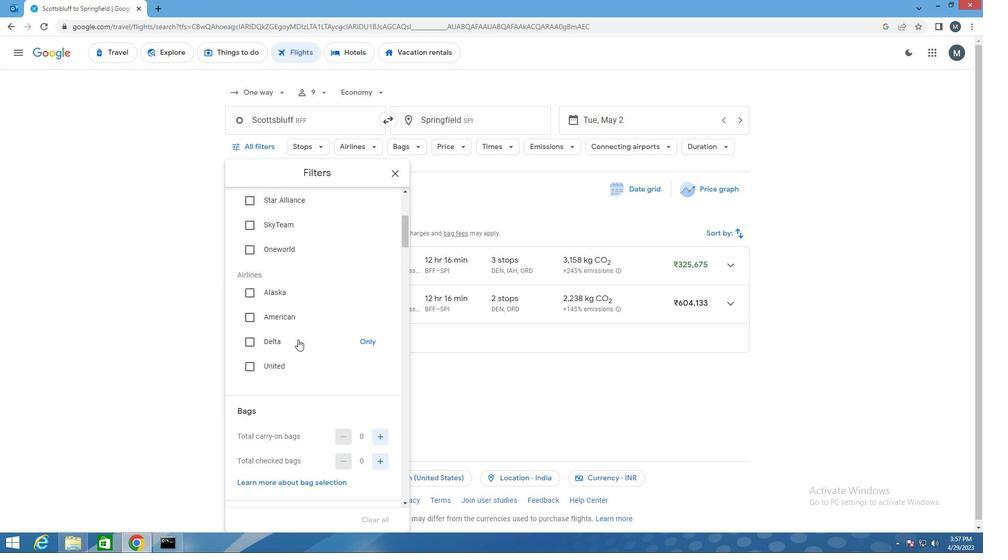 
Action: Mouse scrolled (300, 340) with delta (0, 0)
Screenshot: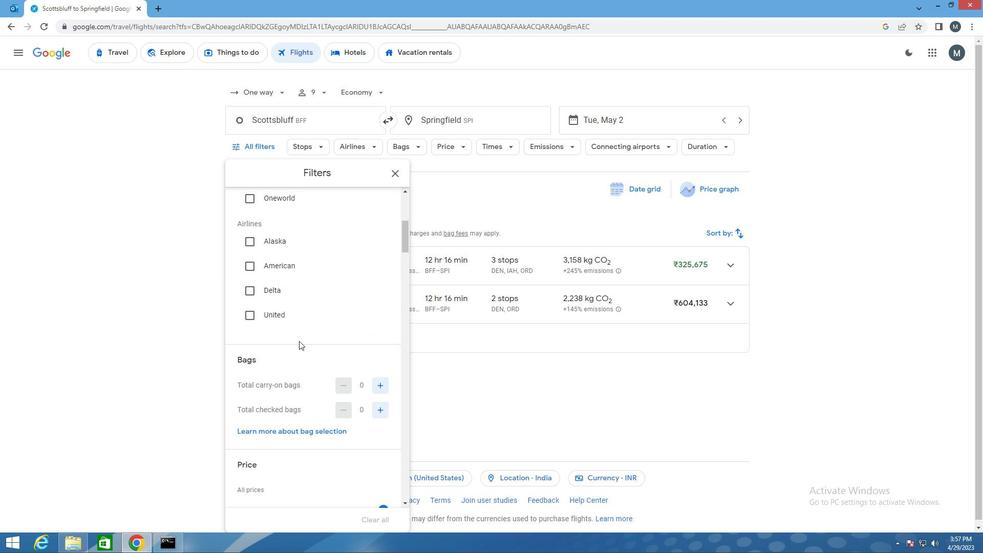 
Action: Mouse moved to (300, 341)
Screenshot: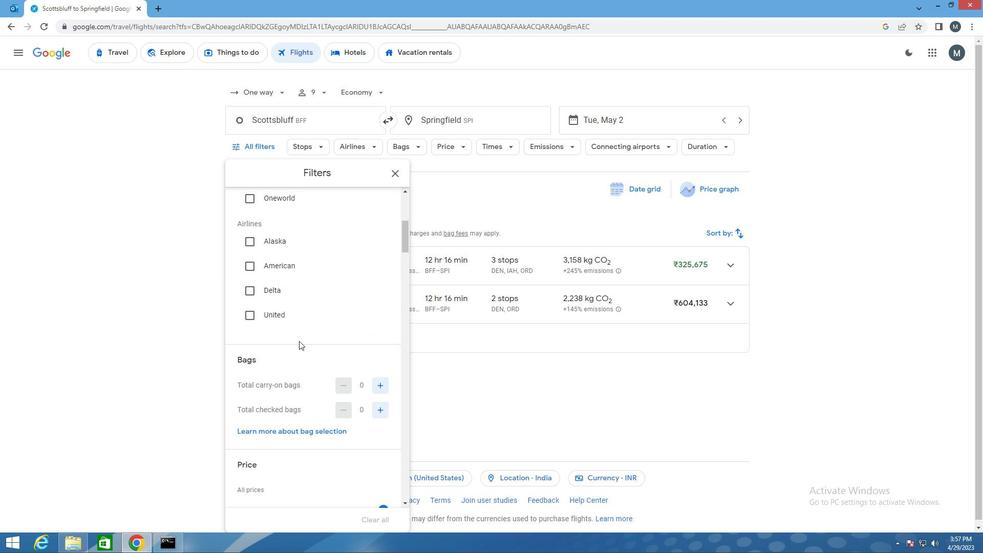 
Action: Mouse scrolled (300, 341) with delta (0, 0)
Screenshot: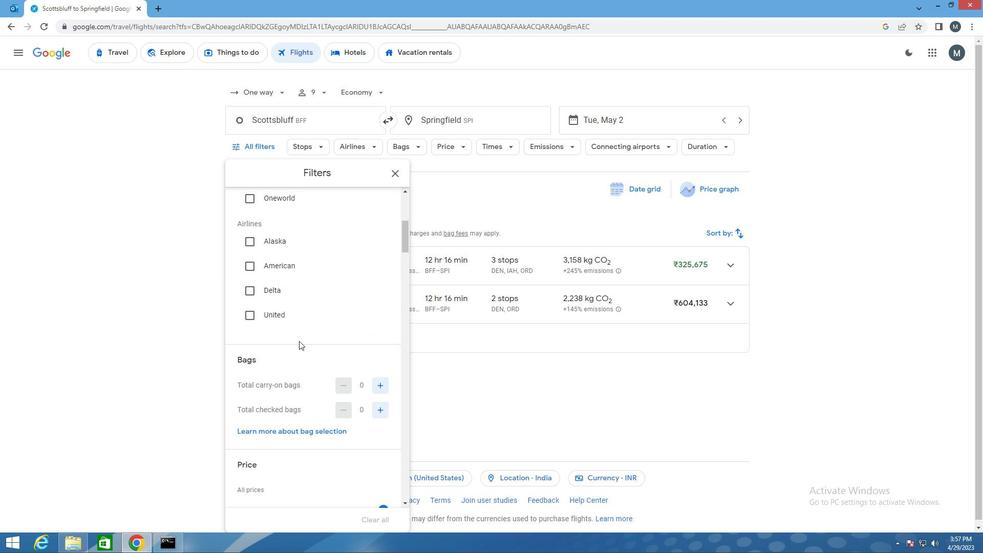 
Action: Mouse moved to (367, 312)
Screenshot: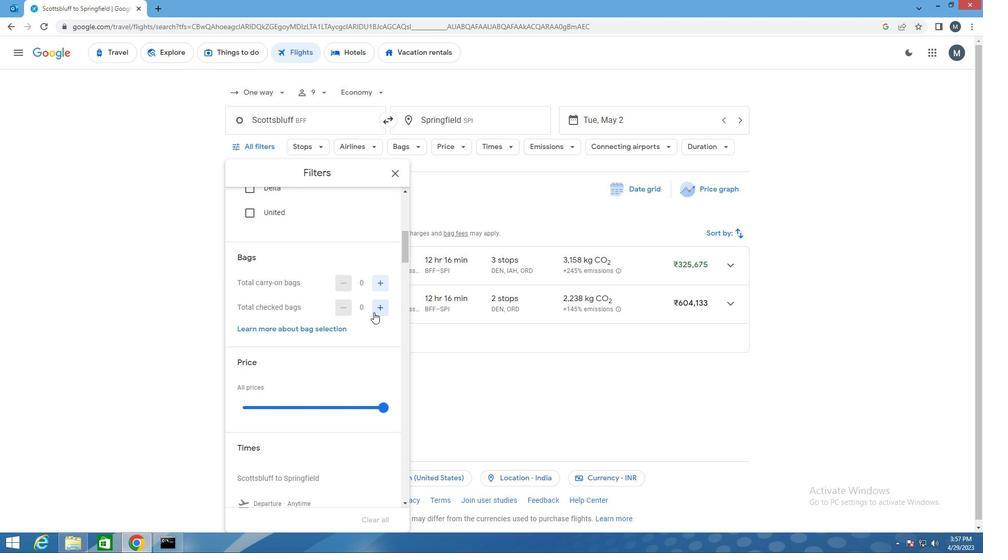 
Action: Mouse pressed left at (367, 312)
Screenshot: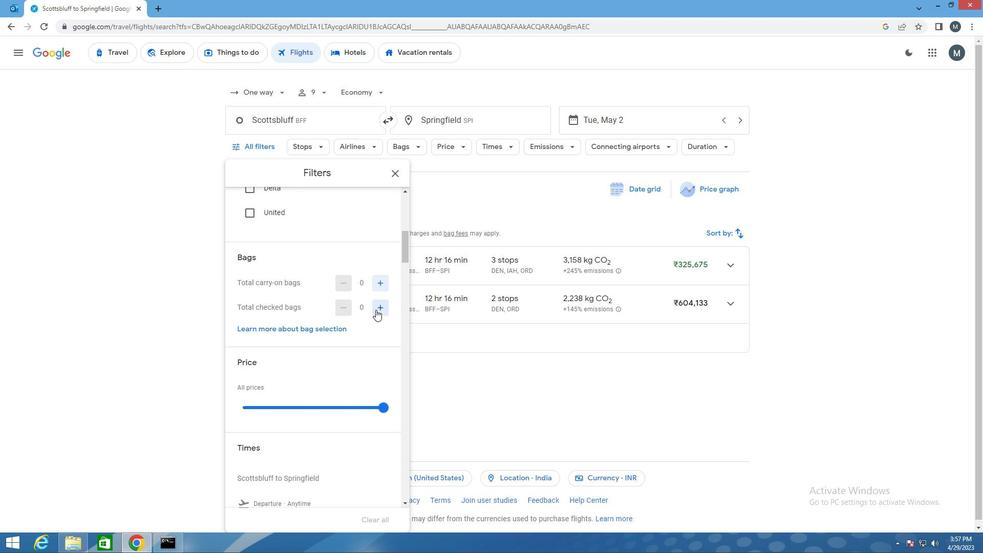
Action: Mouse moved to (367, 311)
Screenshot: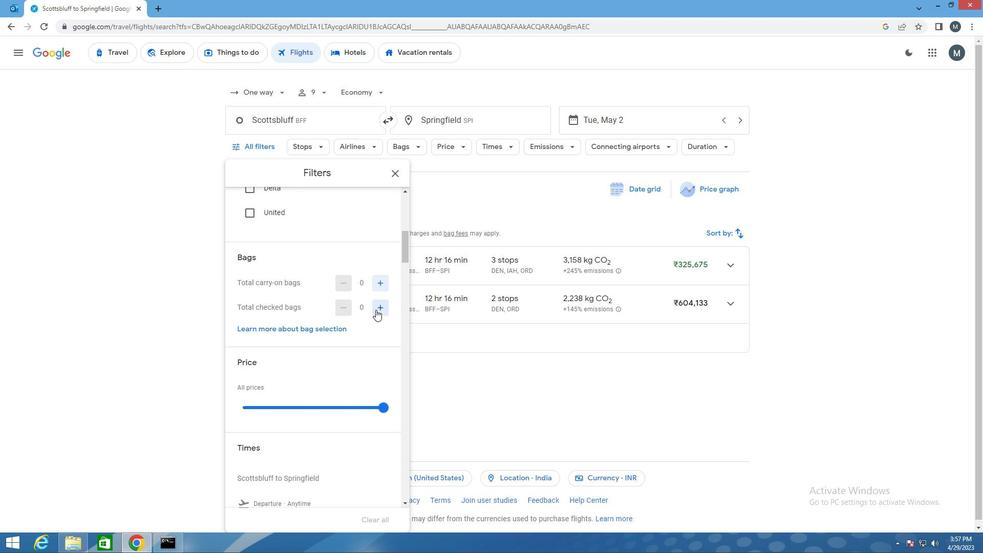 
Action: Mouse pressed left at (367, 311)
Screenshot: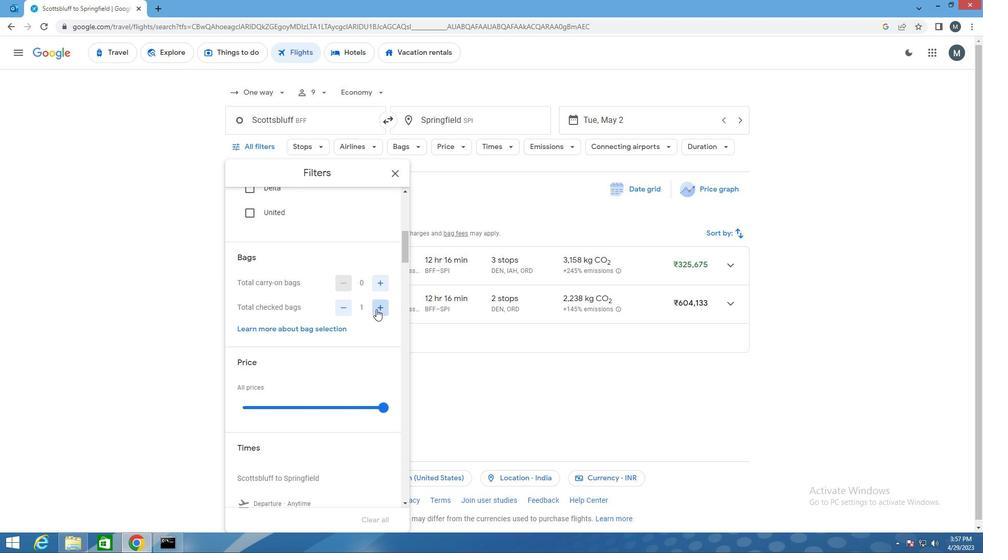 
Action: Mouse pressed left at (367, 311)
Screenshot: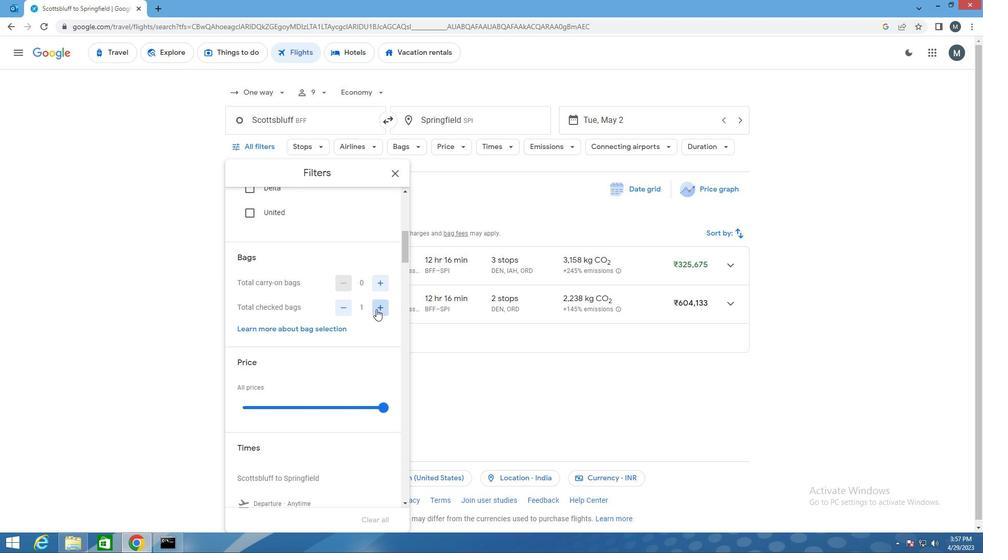 
Action: Mouse moved to (367, 311)
Screenshot: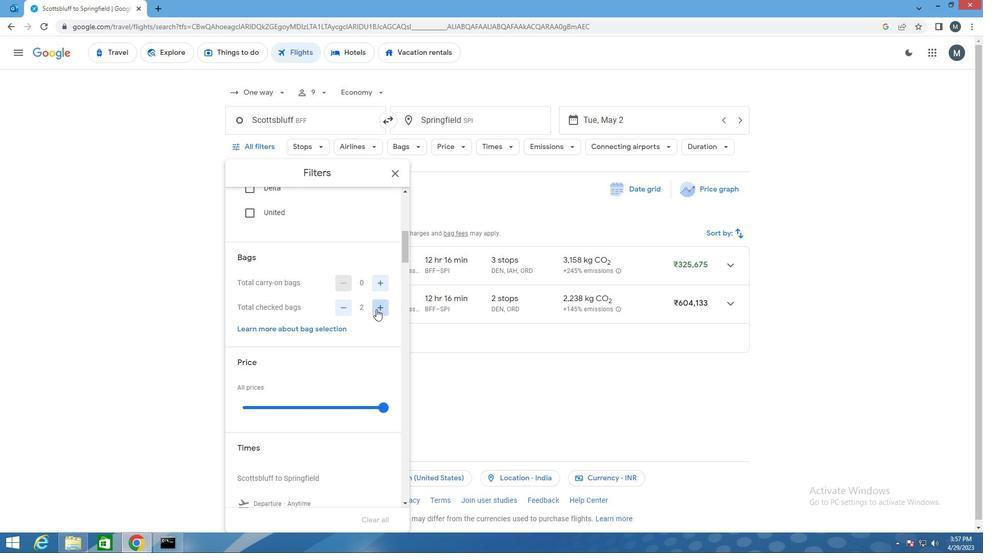 
Action: Mouse pressed left at (367, 311)
Screenshot: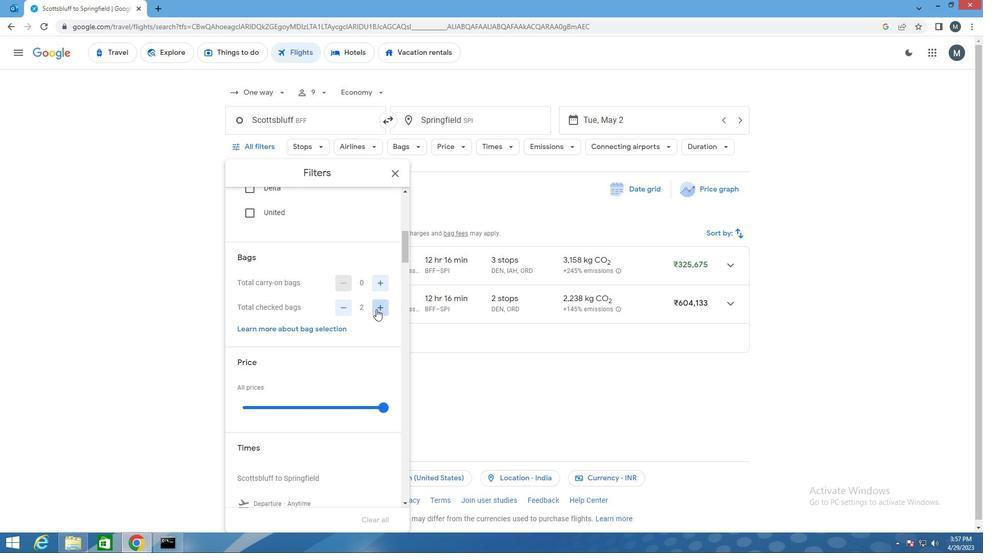 
Action: Mouse pressed left at (367, 311)
Screenshot: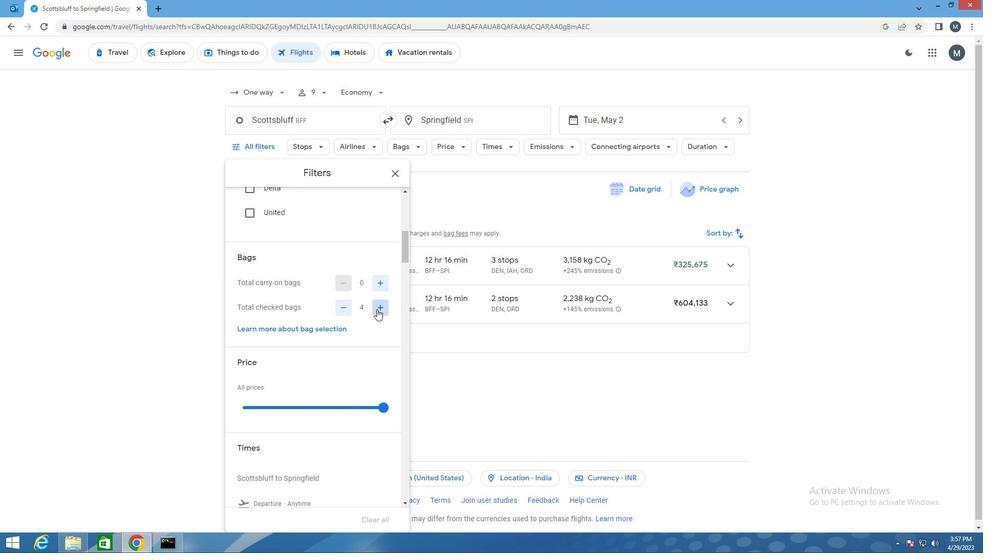 
Action: Mouse pressed left at (367, 311)
Screenshot: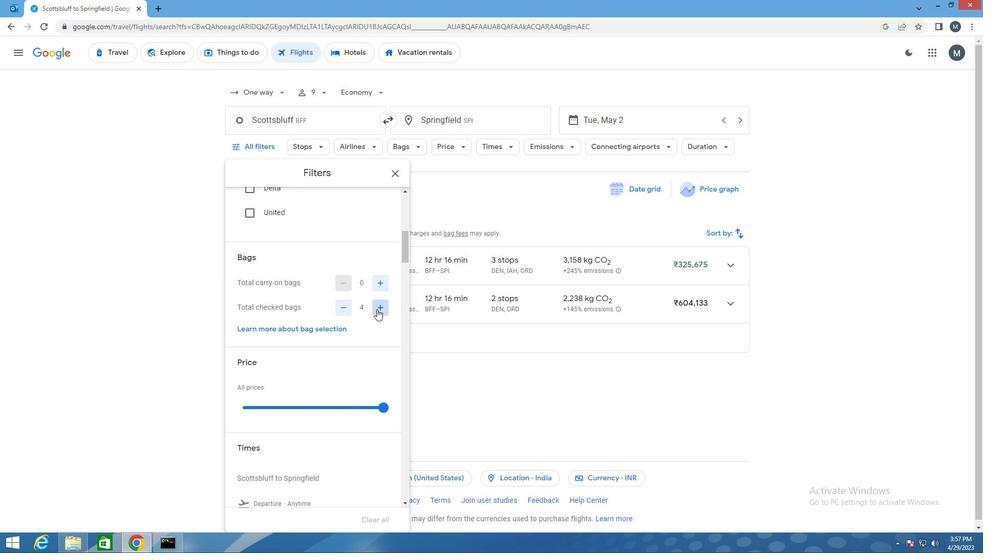 
Action: Mouse moved to (325, 310)
Screenshot: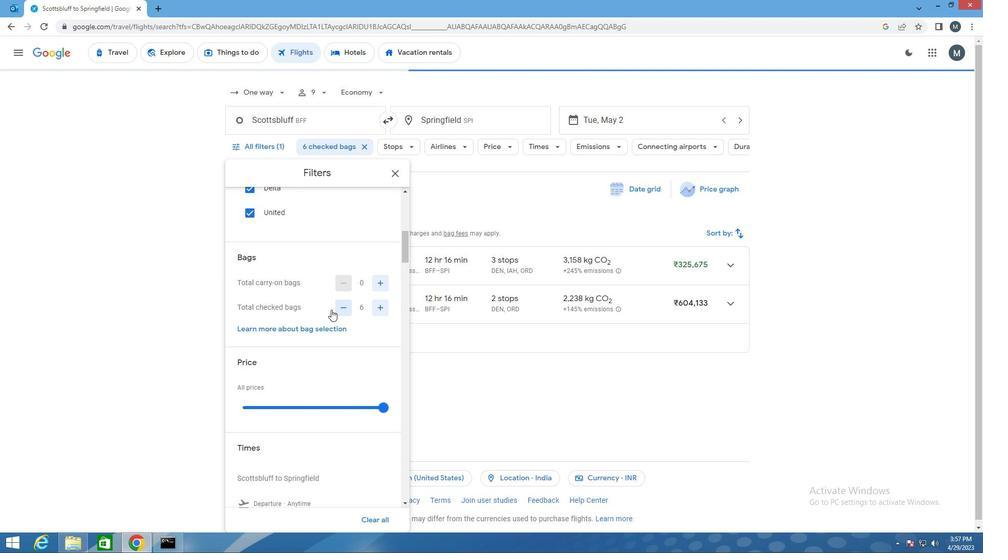 
Action: Mouse scrolled (325, 310) with delta (0, 0)
Screenshot: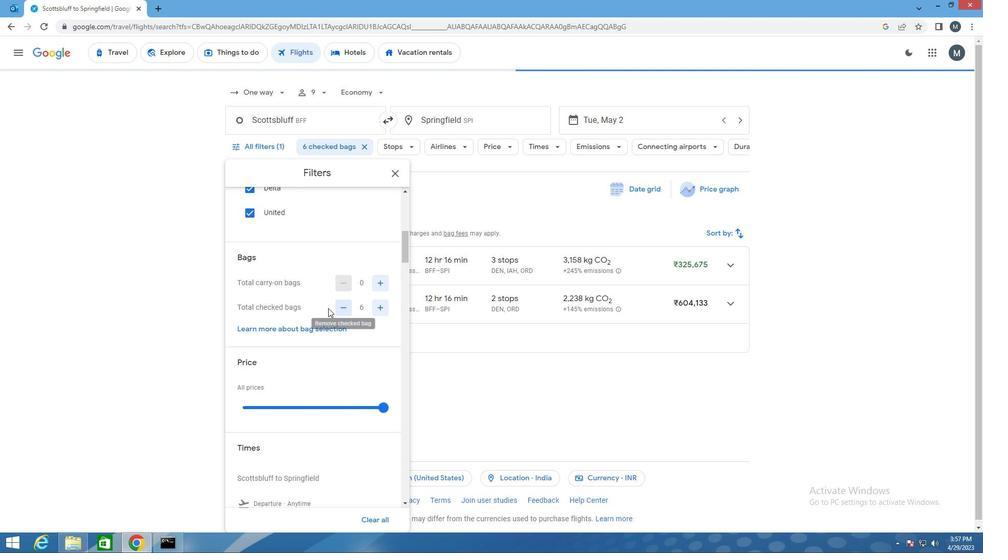 
Action: Mouse moved to (324, 310)
Screenshot: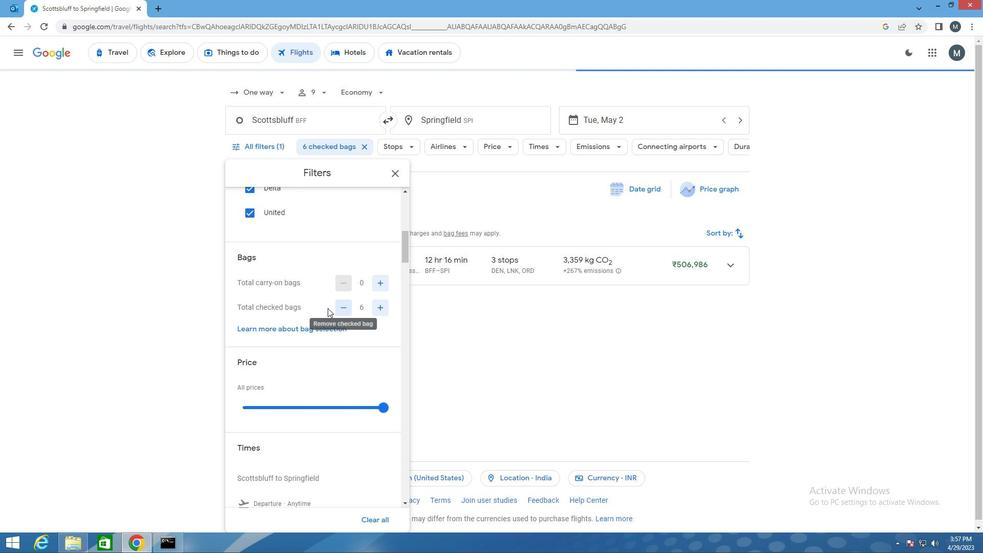 
Action: Mouse scrolled (324, 310) with delta (0, 0)
Screenshot: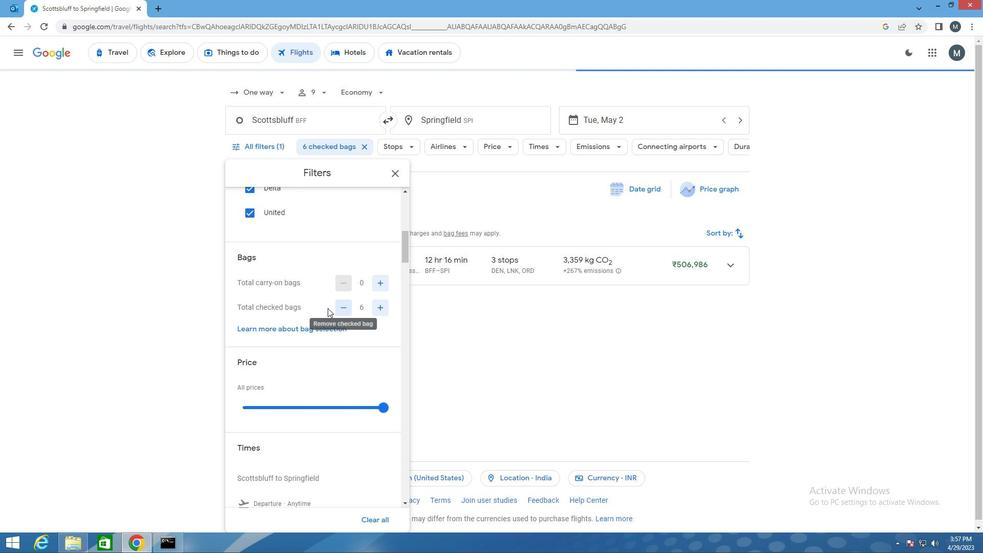 
Action: Mouse moved to (305, 305)
Screenshot: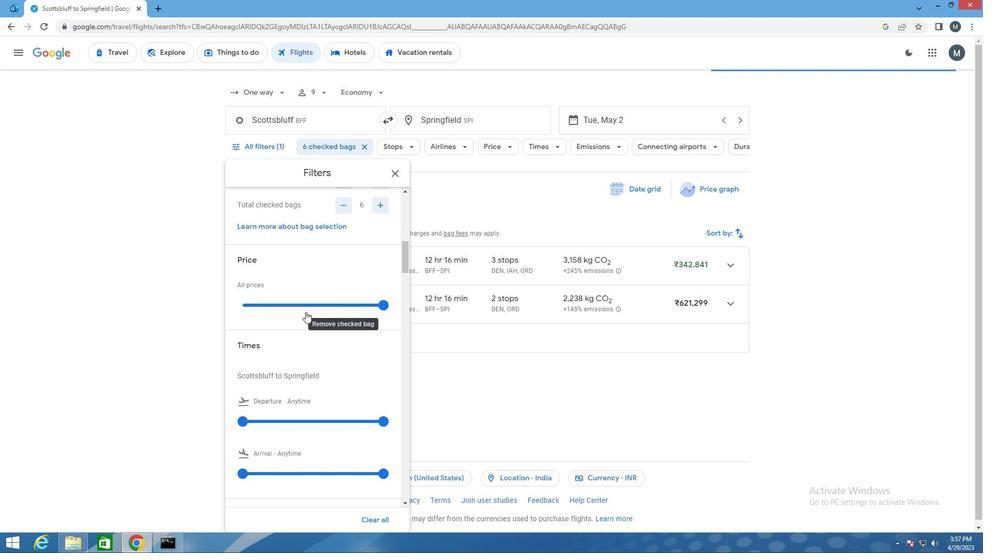 
Action: Mouse pressed left at (305, 305)
Screenshot: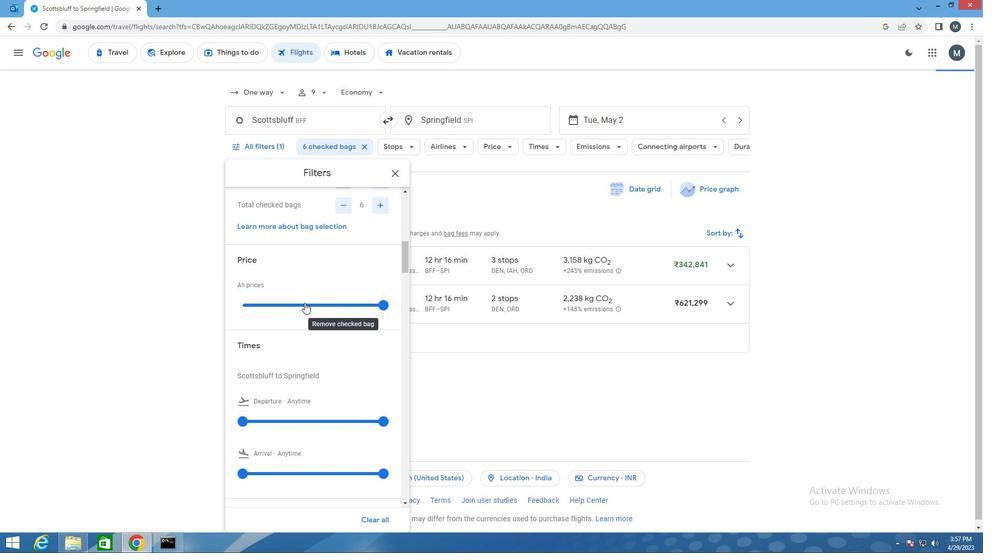 
Action: Mouse pressed left at (305, 305)
Screenshot: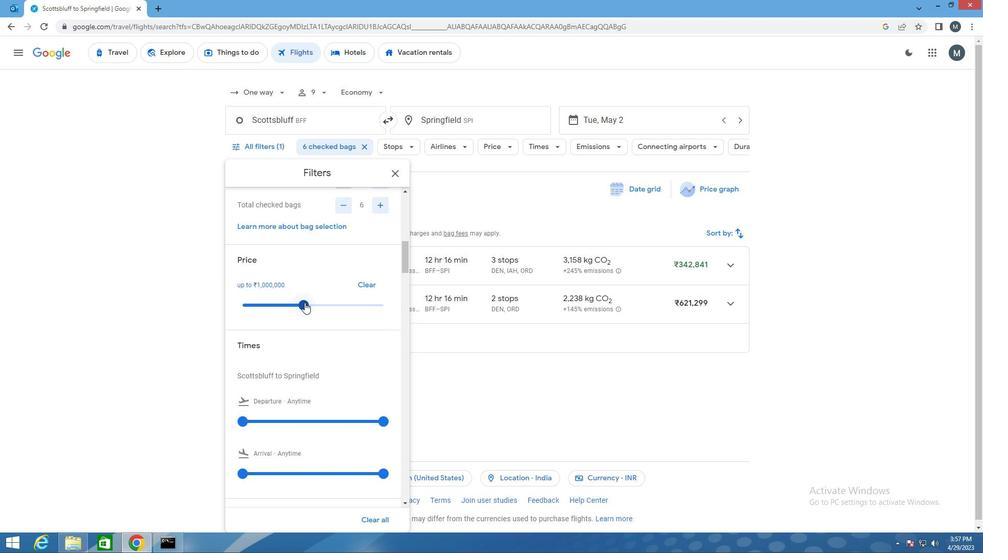 
Action: Mouse moved to (289, 307)
Screenshot: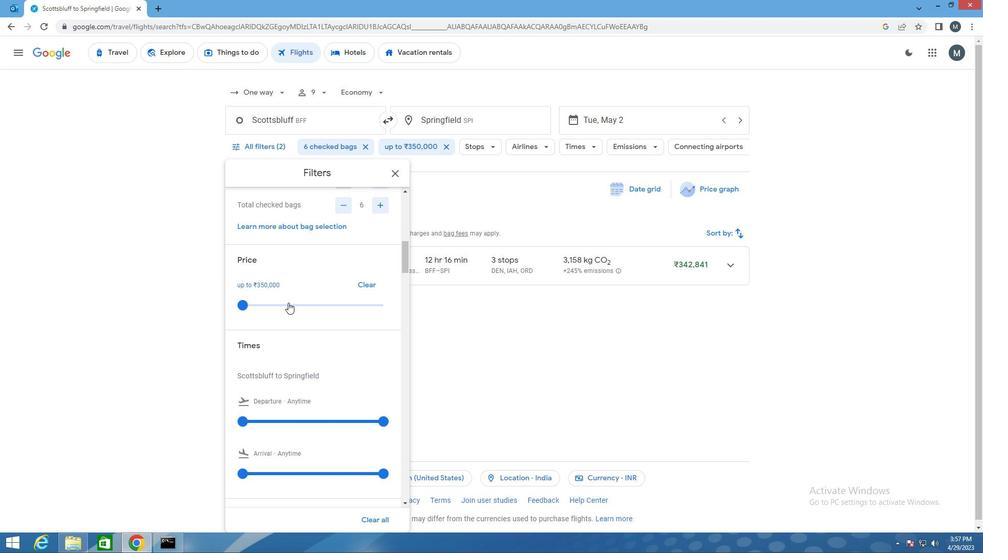 
Action: Mouse scrolled (289, 307) with delta (0, 0)
Screenshot: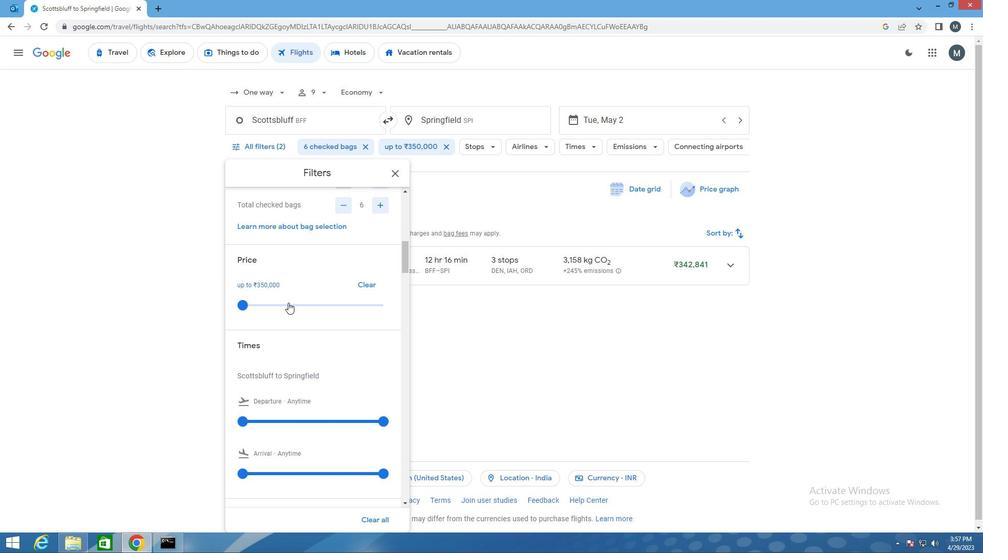 
Action: Mouse moved to (281, 315)
Screenshot: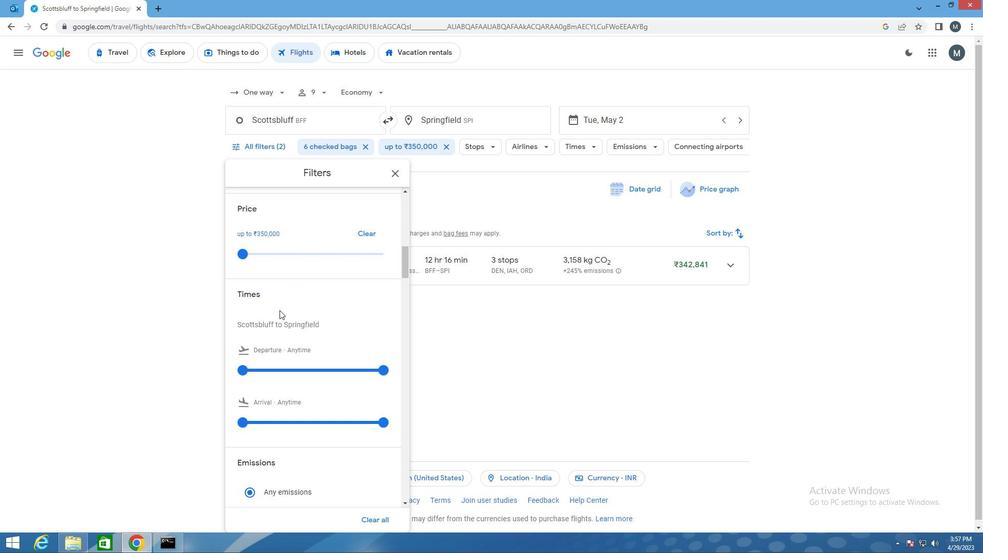 
Action: Mouse scrolled (281, 315) with delta (0, 0)
Screenshot: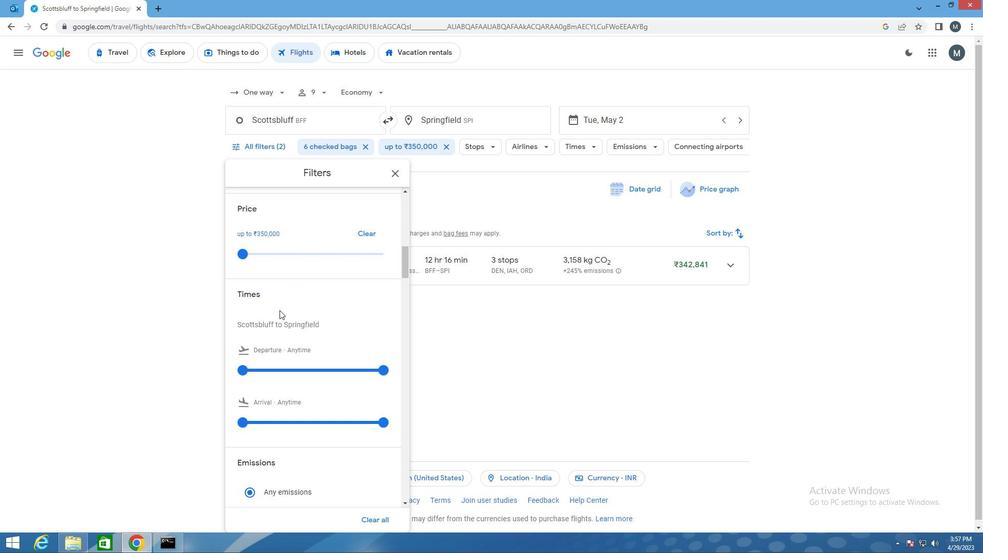 
Action: Mouse moved to (256, 322)
Screenshot: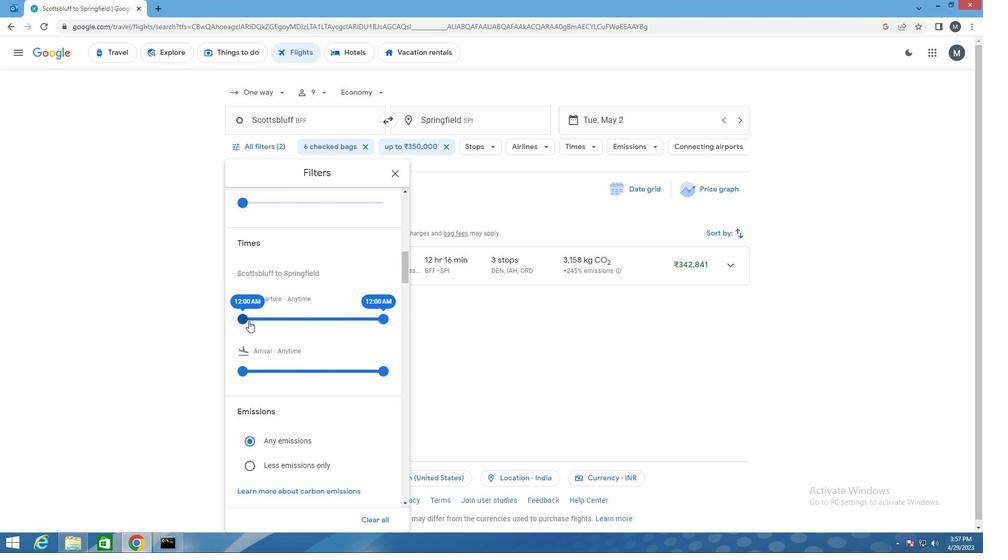 
Action: Mouse pressed left at (256, 322)
Screenshot: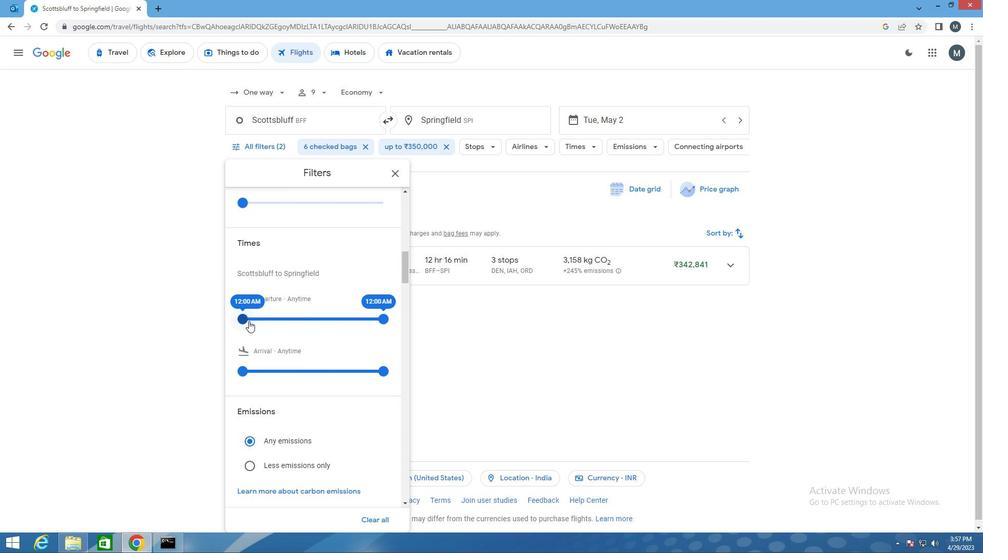 
Action: Mouse moved to (373, 319)
Screenshot: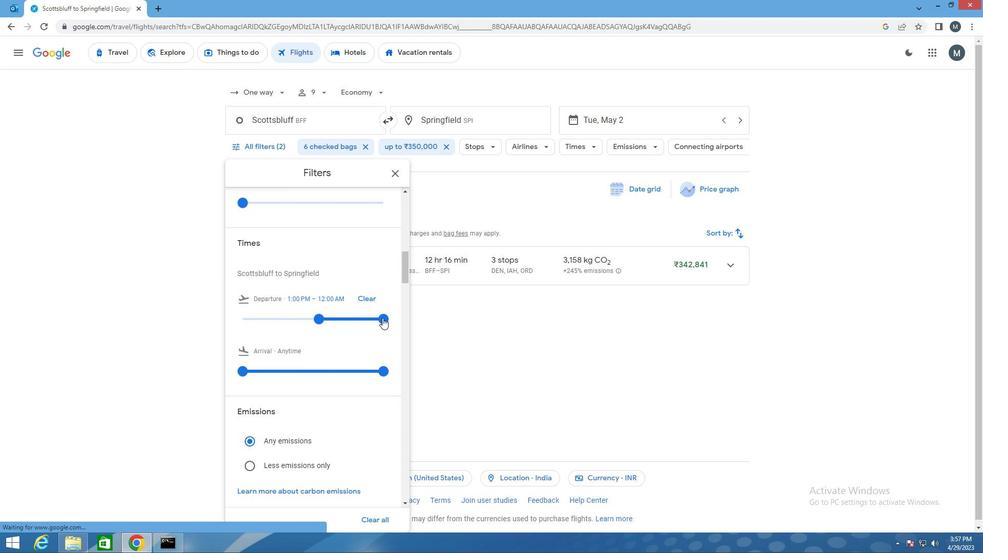 
Action: Mouse pressed left at (373, 319)
Screenshot: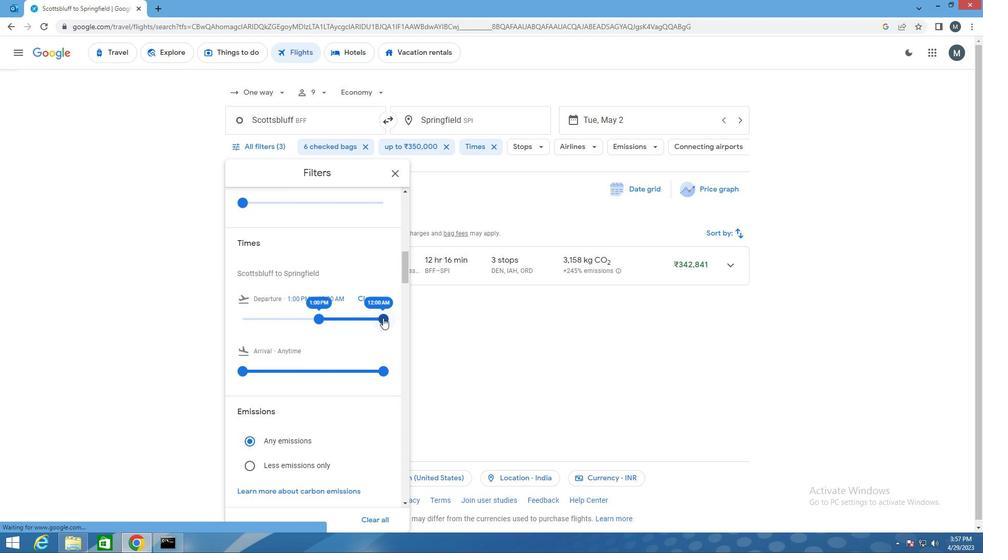 
Action: Mouse moved to (317, 320)
Screenshot: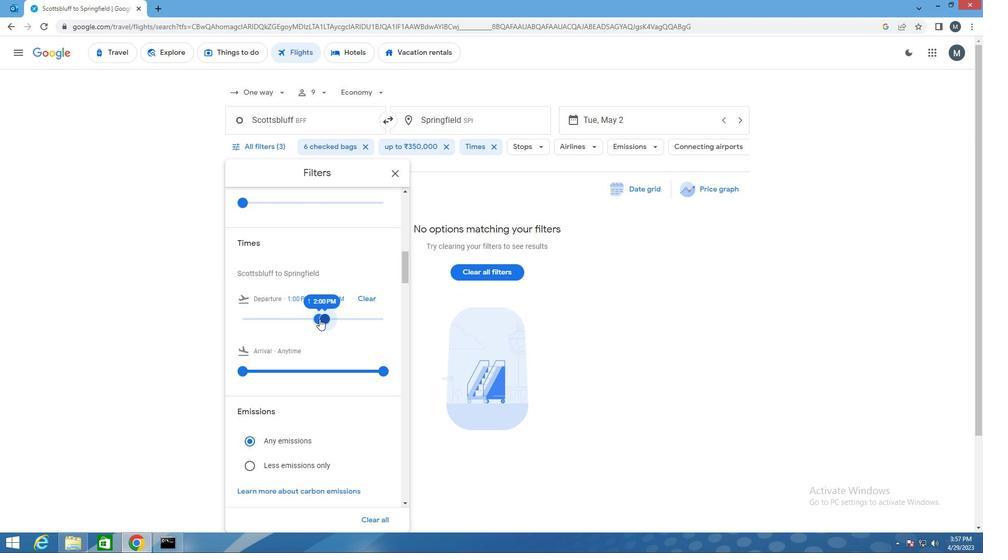 
Action: Mouse scrolled (317, 319) with delta (0, 0)
Screenshot: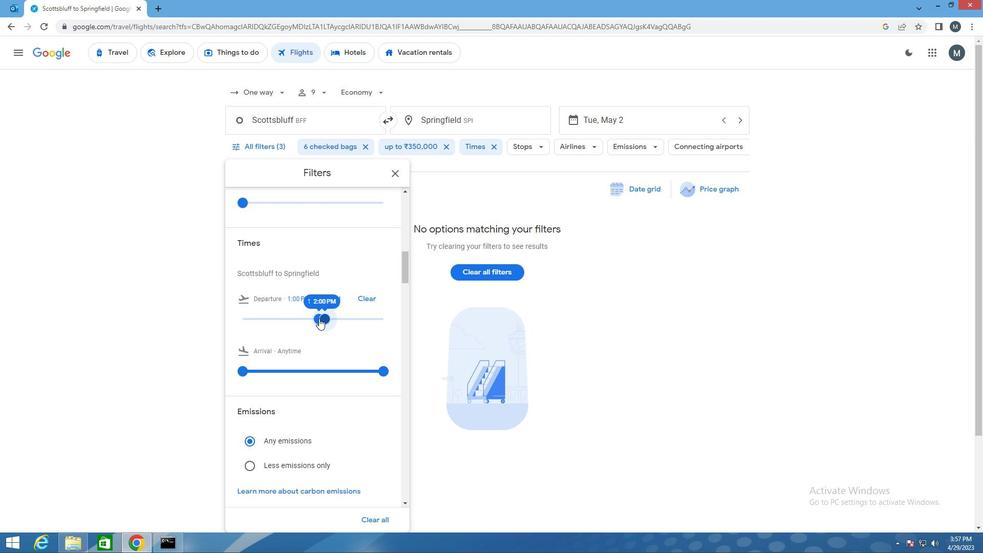 
Action: Mouse scrolled (317, 319) with delta (0, 0)
Screenshot: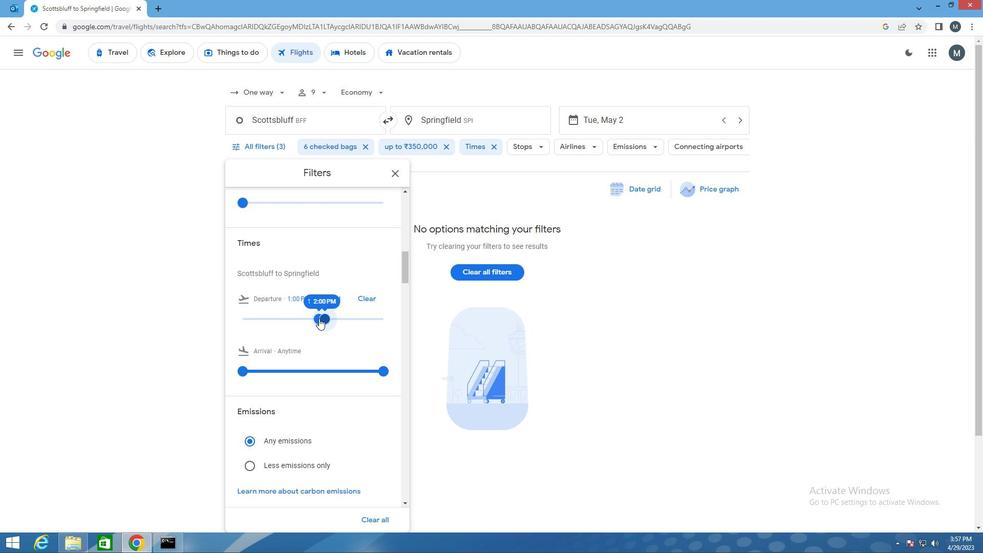 
Action: Mouse scrolled (317, 319) with delta (0, 0)
Screenshot: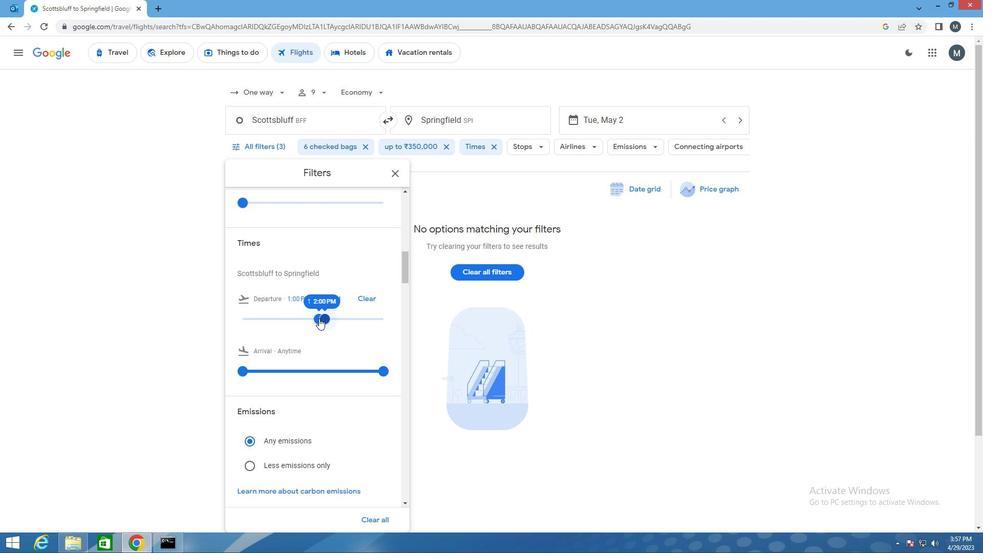 
Action: Mouse moved to (388, 190)
Screenshot: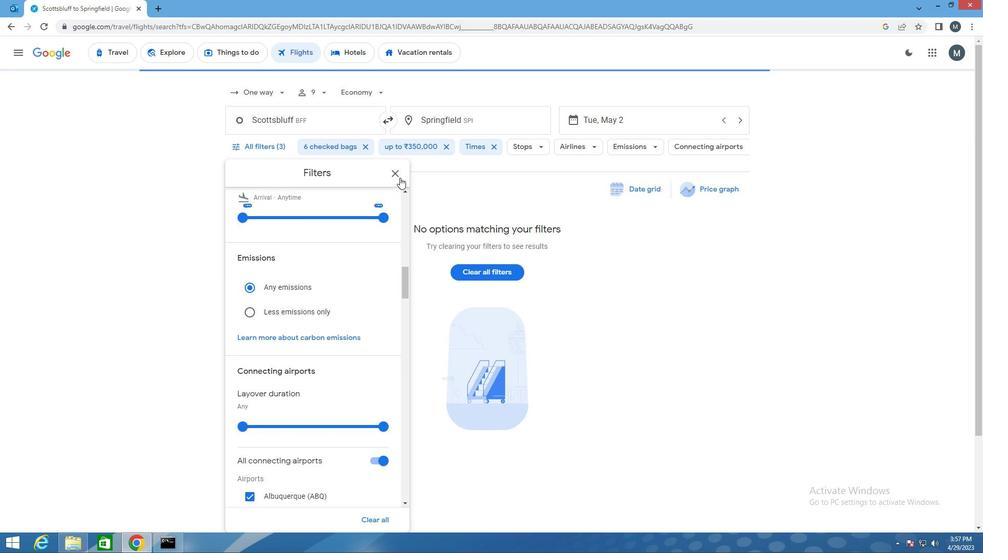 
Action: Mouse pressed left at (388, 190)
Screenshot: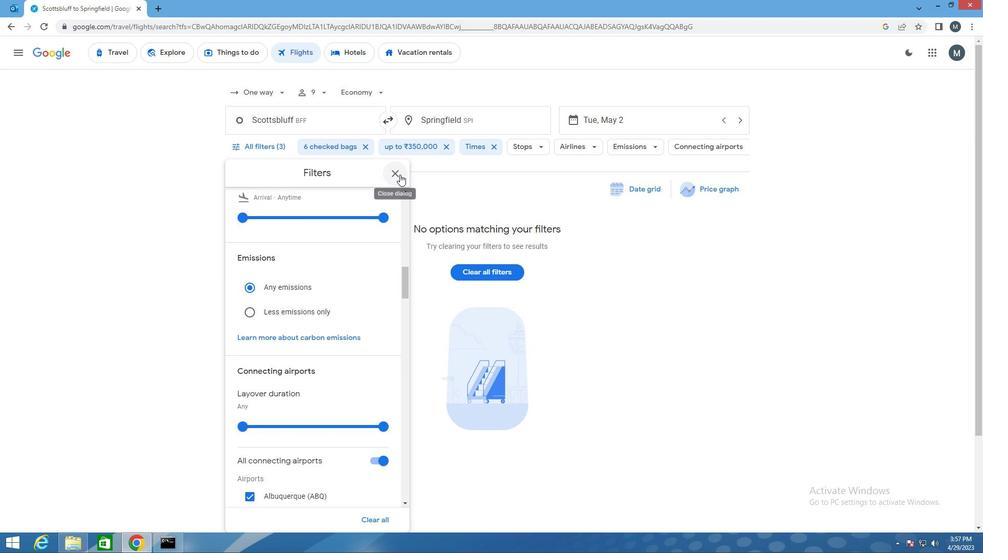 
